 Task: Create new contact,   with mail id: 'EmmaWilliams@amny.com', first name: 'Emma', Last name: 'Williams', Job Title: Chief Operating Officer, Phone number (312) 555-7890. Change life cycle stage to  'Lead' and lead status to 'New'. Add new company to the associated contact: www.cigna.com and type: Vendor. Logged in from softage.4@softage.net
Action: Mouse moved to (81, 68)
Screenshot: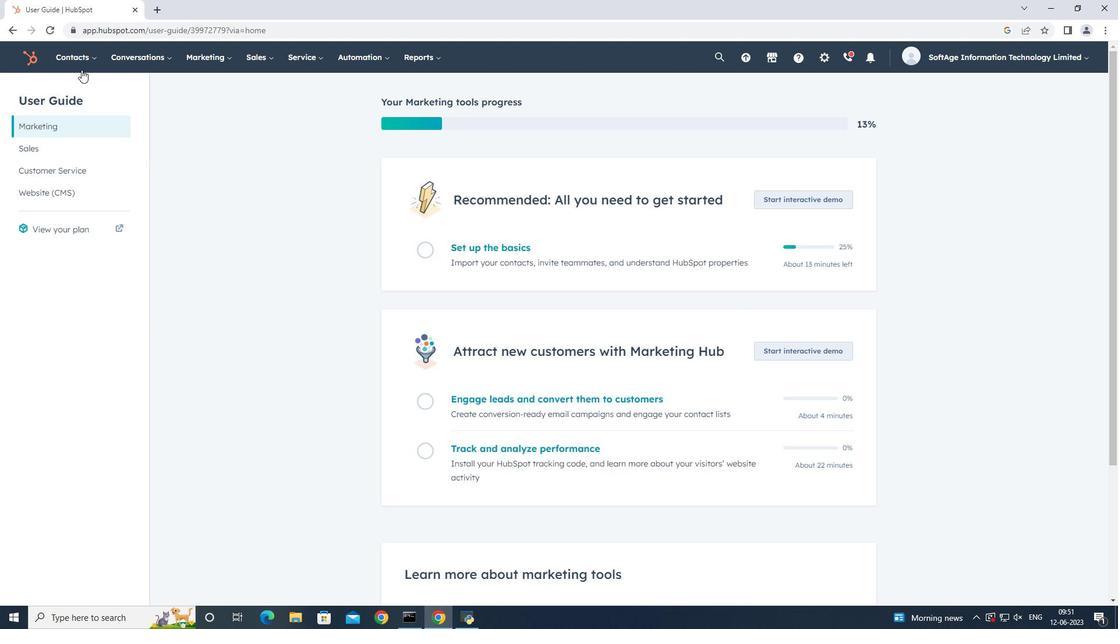 
Action: Mouse pressed left at (81, 68)
Screenshot: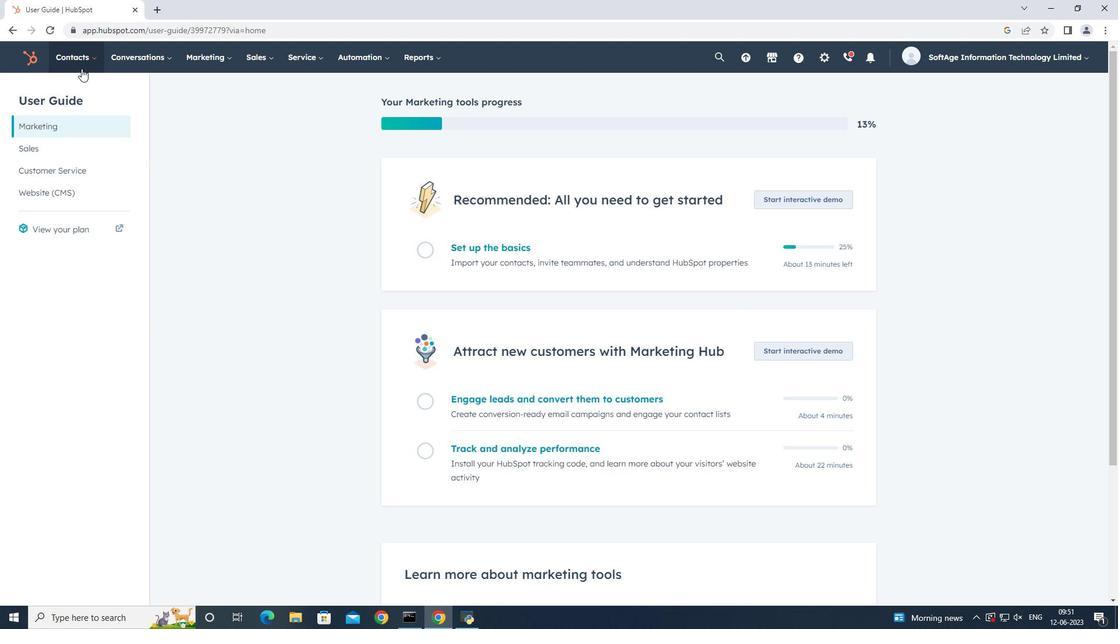 
Action: Mouse moved to (82, 91)
Screenshot: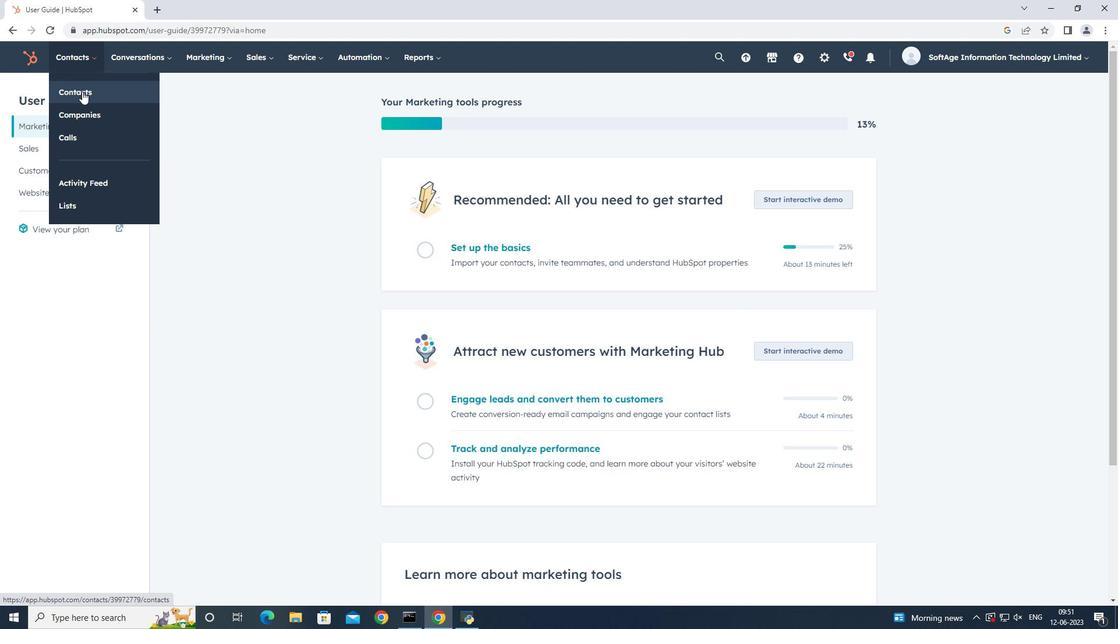 
Action: Mouse pressed left at (82, 91)
Screenshot: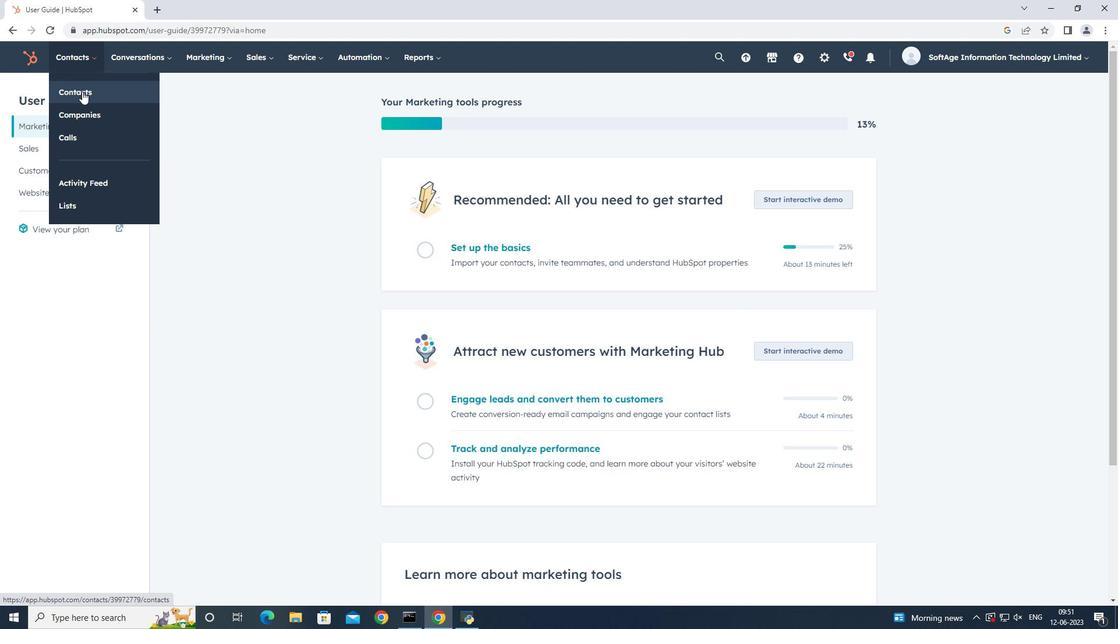 
Action: Mouse moved to (1057, 97)
Screenshot: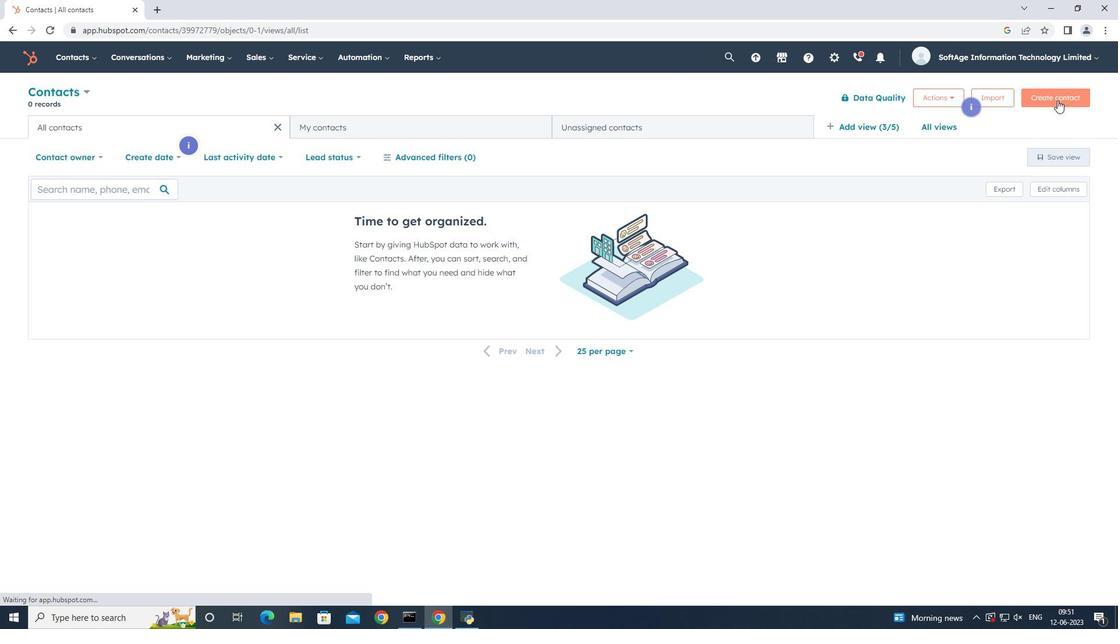 
Action: Mouse pressed left at (1057, 97)
Screenshot: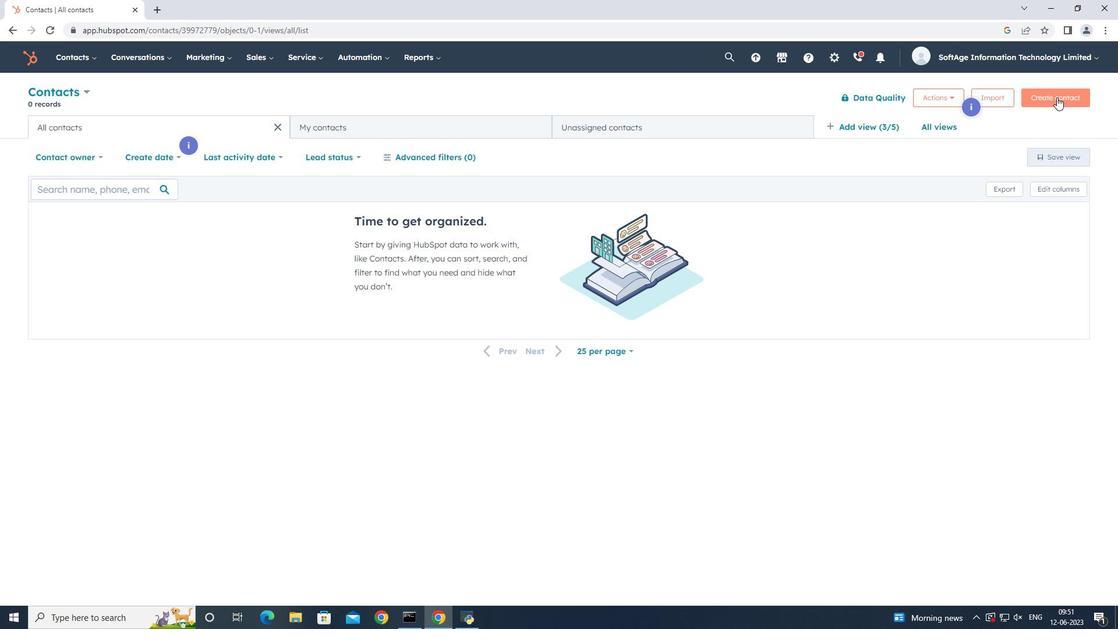 
Action: Mouse moved to (881, 150)
Screenshot: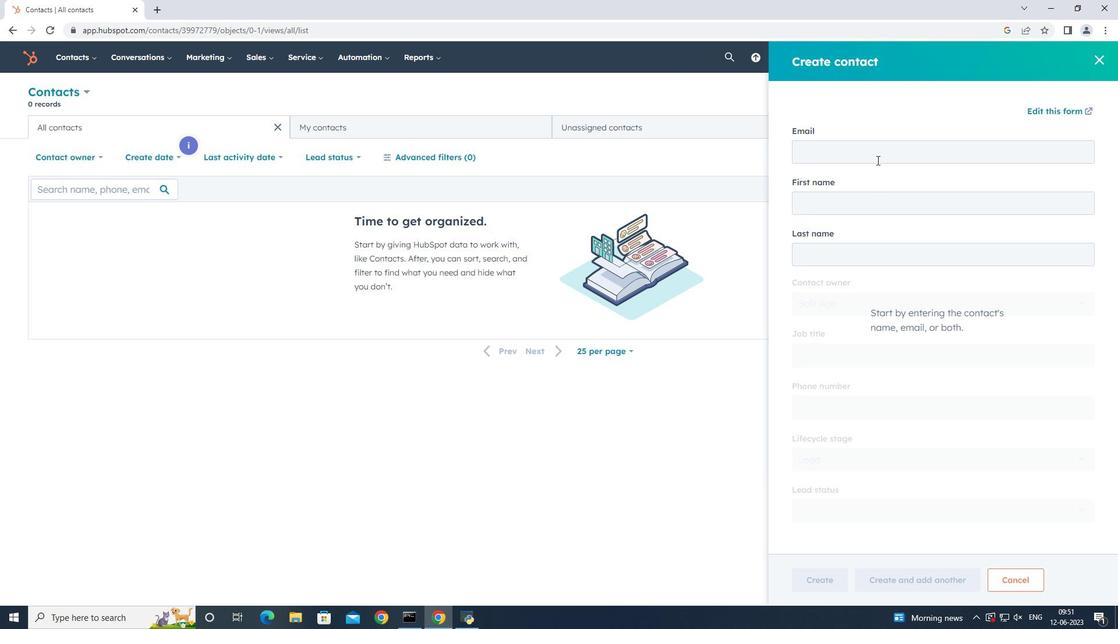 
Action: Mouse pressed left at (881, 150)
Screenshot: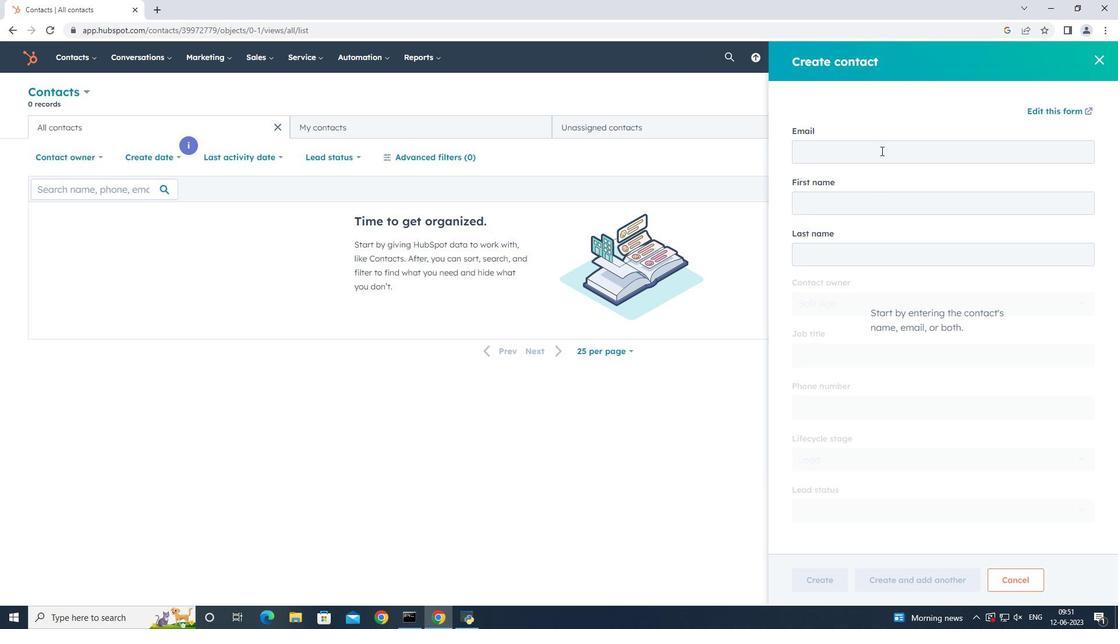 
Action: Mouse moved to (883, 114)
Screenshot: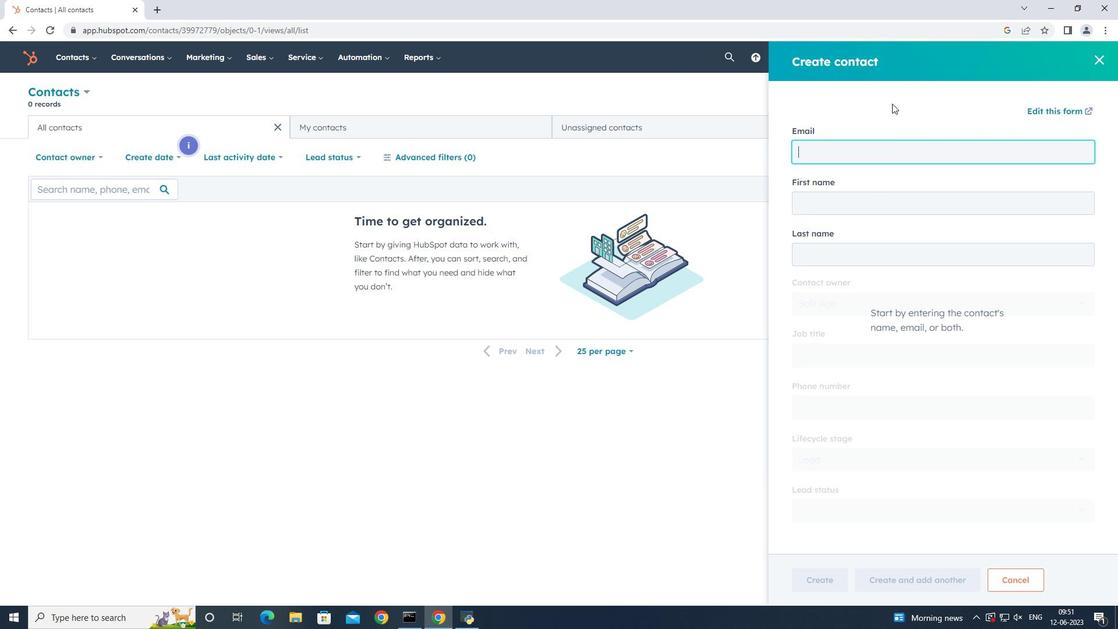 
Action: Key pressed <Key.shift><Key.shift><Key.shift><Key.shift><Key.shift><Key.shift><Key.shift><Key.shift><Key.shift><Key.shift>Emma<Key.shift><Key.shift><Key.shift><Key.shift><Key.shift><Key.shift><Key.shift><Key.shift>Williams<Key.shift_r><Key.shift_r><Key.shift_r><Key.shift_r><Key.shift_r><Key.shift_r><Key.shift_r><Key.shift_r><Key.shift_r>@amny.com<Key.tab><Key.shift><Key.shift><Key.shift><Key.shift><Key.shift><Key.shift><Key.shift><Key.shift><Key.shift>Emma<Key.tab><Key.shift><Key.shift><Key.shift><Key.shift><Key.shift><Key.shift><Key.shift><Key.shift><Key.shift><Key.shift><Key.shift><Key.shift>William
Screenshot: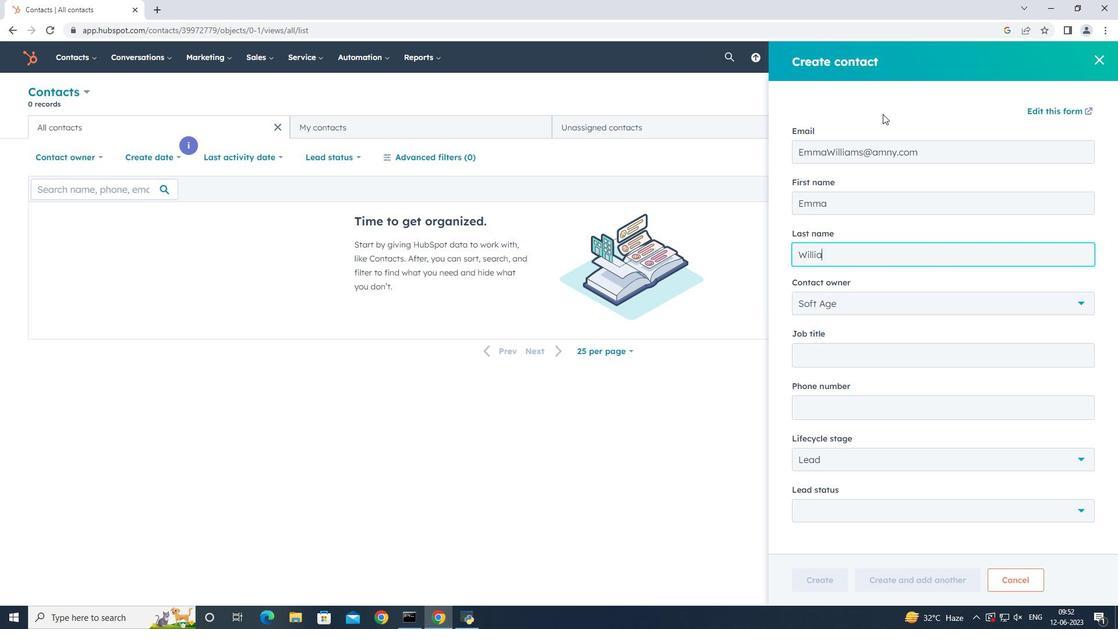 
Action: Mouse moved to (885, 289)
Screenshot: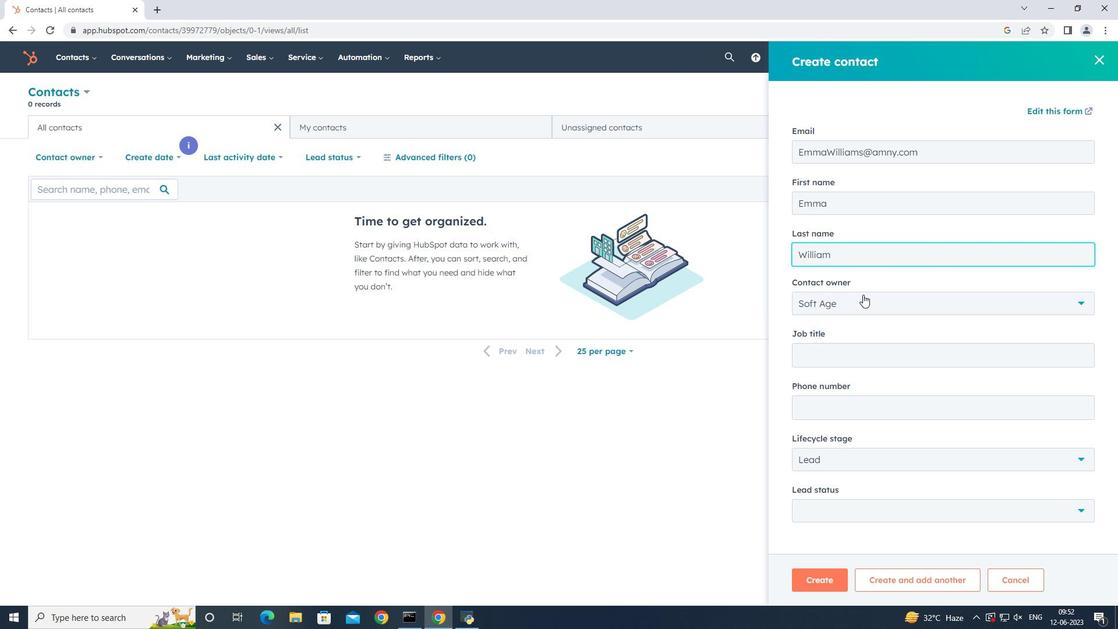 
Action: Key pressed s
Screenshot: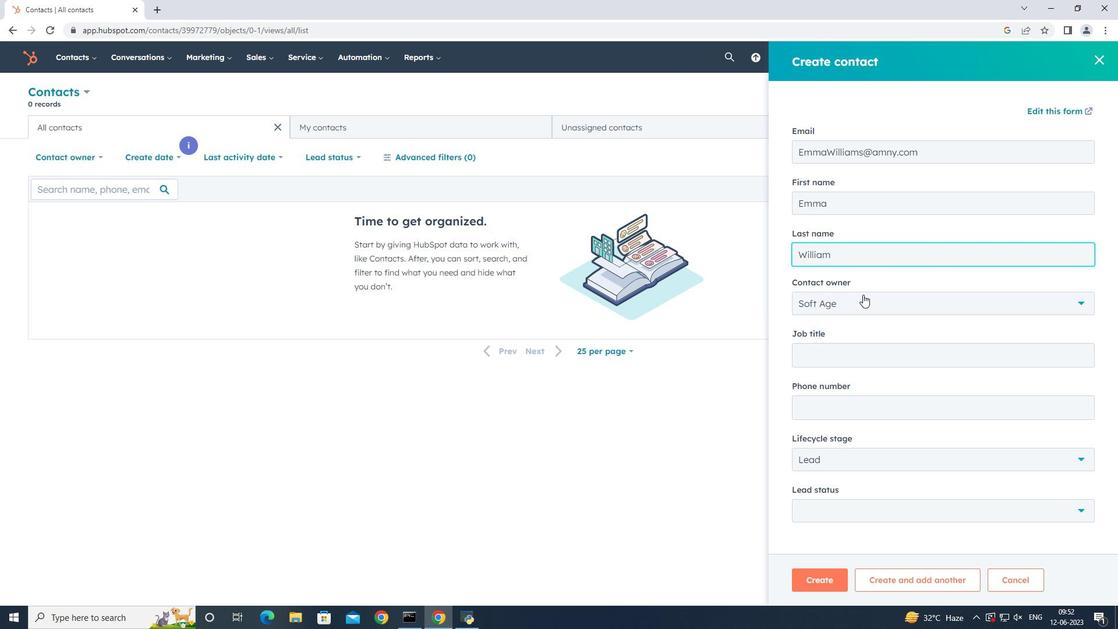 
Action: Mouse moved to (881, 352)
Screenshot: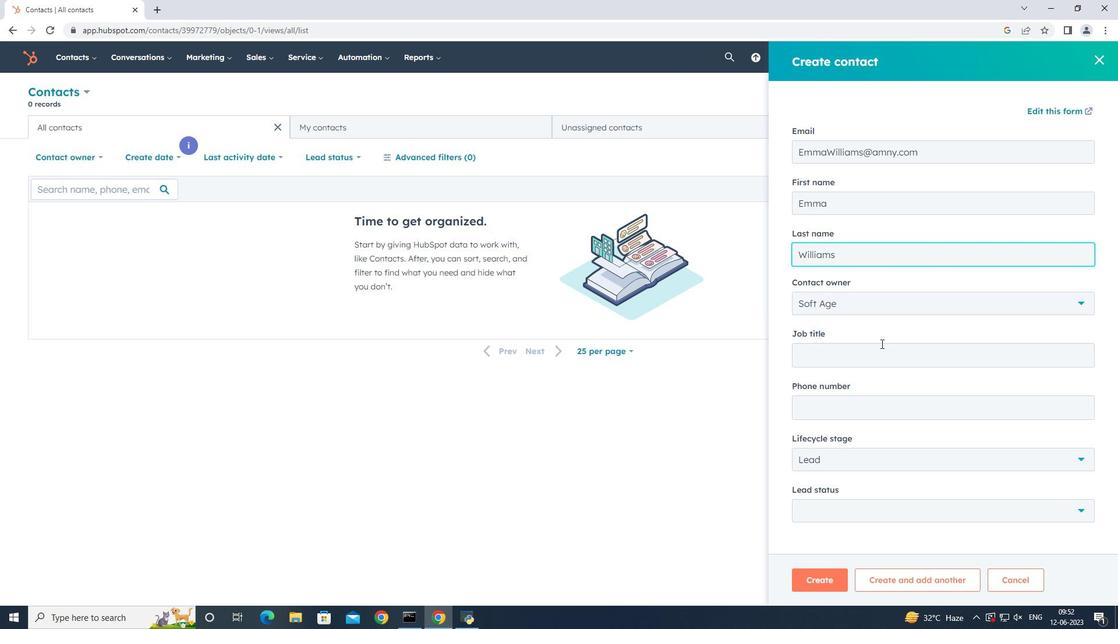 
Action: Mouse pressed left at (881, 352)
Screenshot: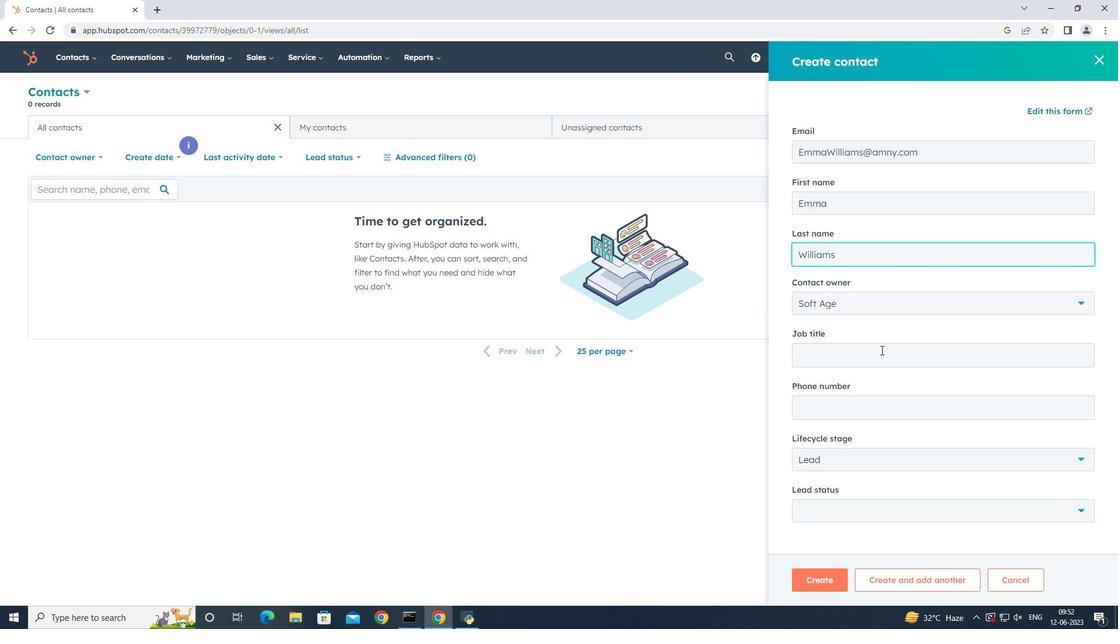 
Action: Mouse moved to (955, 330)
Screenshot: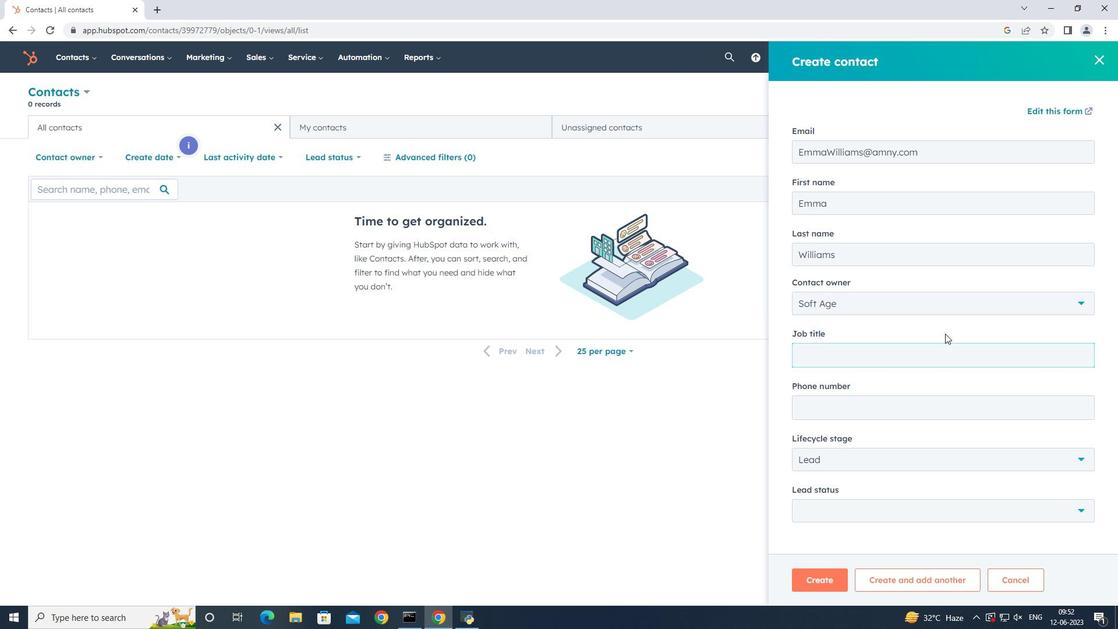 
Action: Key pressed <Key.shift><Key.shift><Key.shift>Che<Key.backspace>ief<Key.space><Key.shift><Key.shift><Key.shift><Key.shift><Key.shift><Key.shift>Operating<Key.space><Key.shift>Officer<Key.tab>
Screenshot: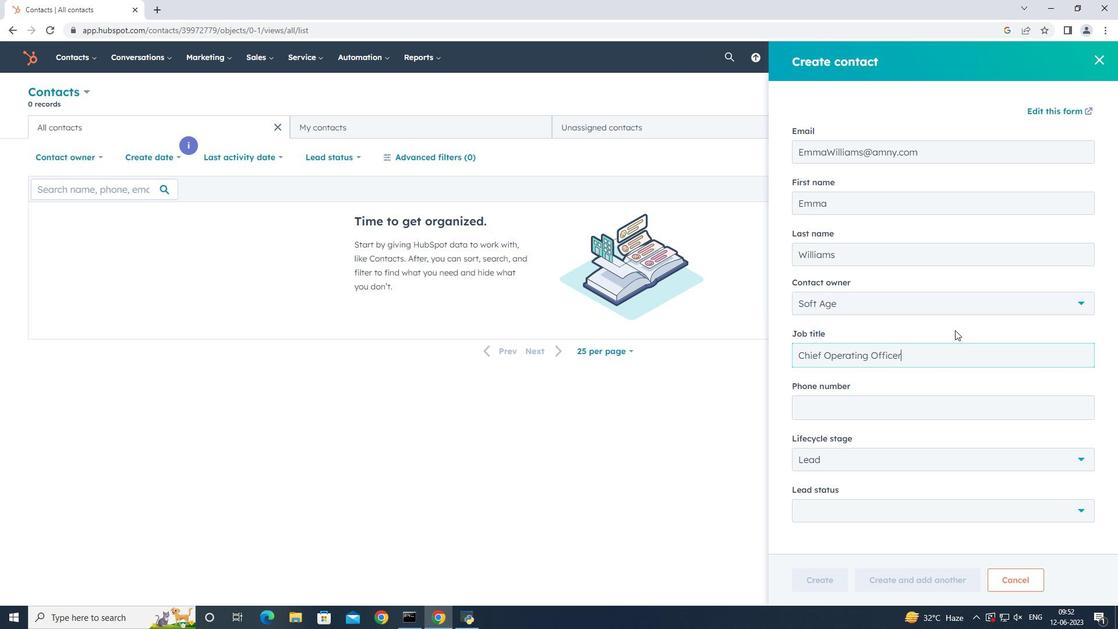 
Action: Mouse moved to (991, 392)
Screenshot: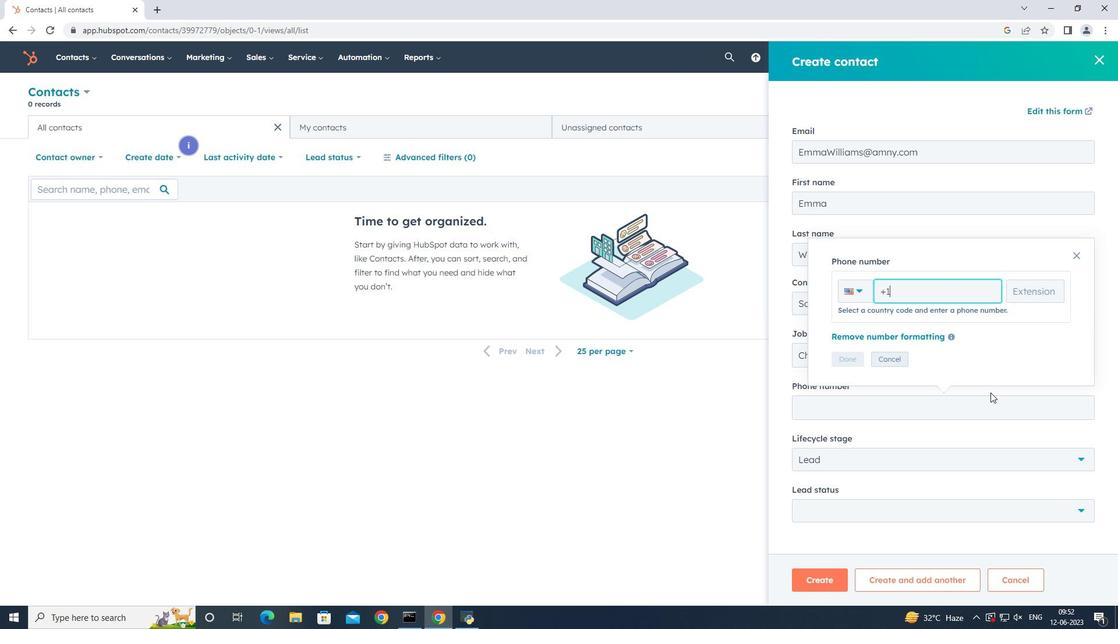 
Action: Key pressed 3125557890
Screenshot: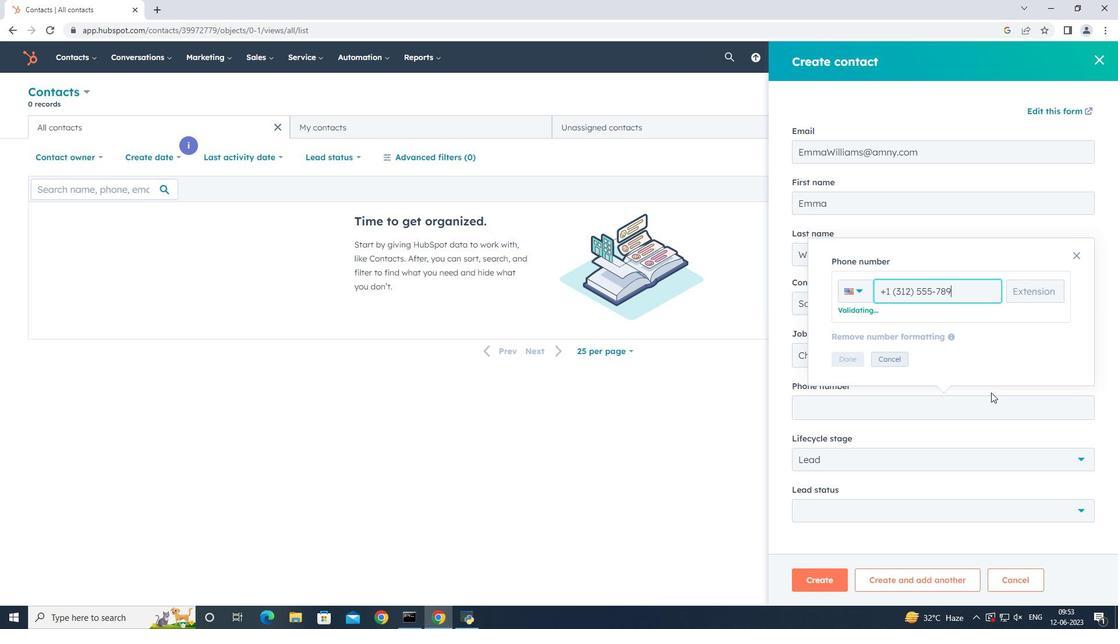 
Action: Mouse moved to (852, 356)
Screenshot: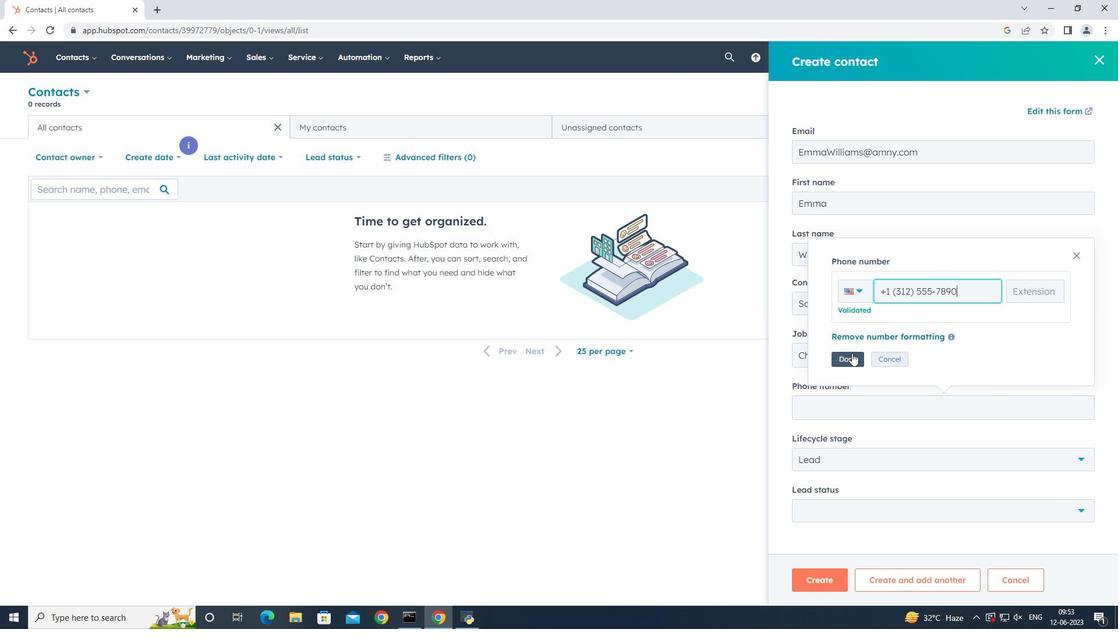
Action: Mouse pressed left at (852, 356)
Screenshot: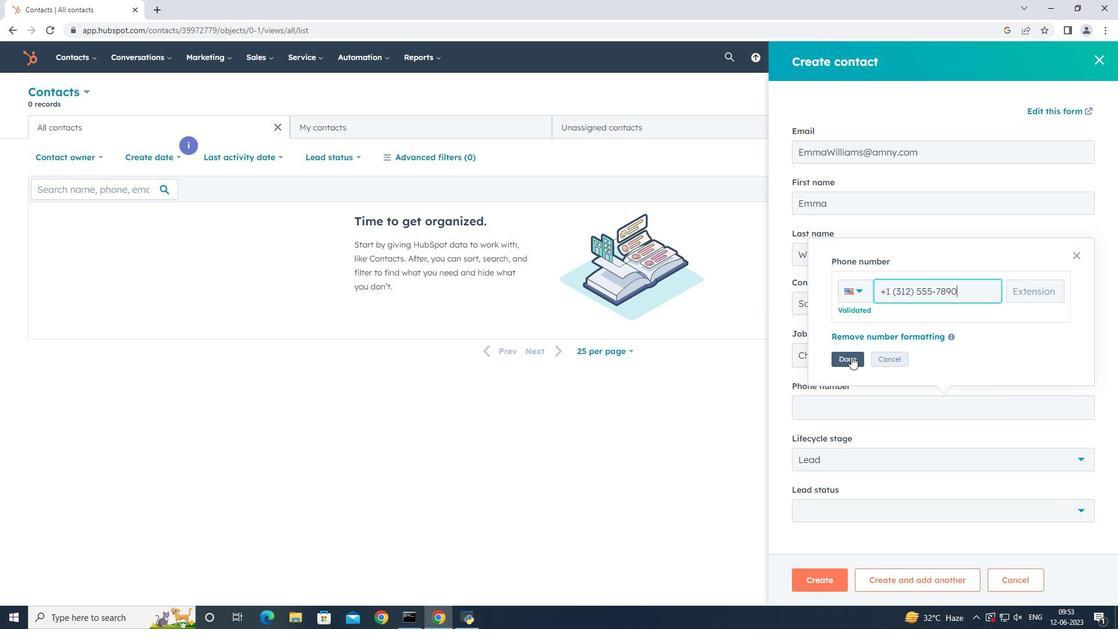 
Action: Mouse moved to (989, 445)
Screenshot: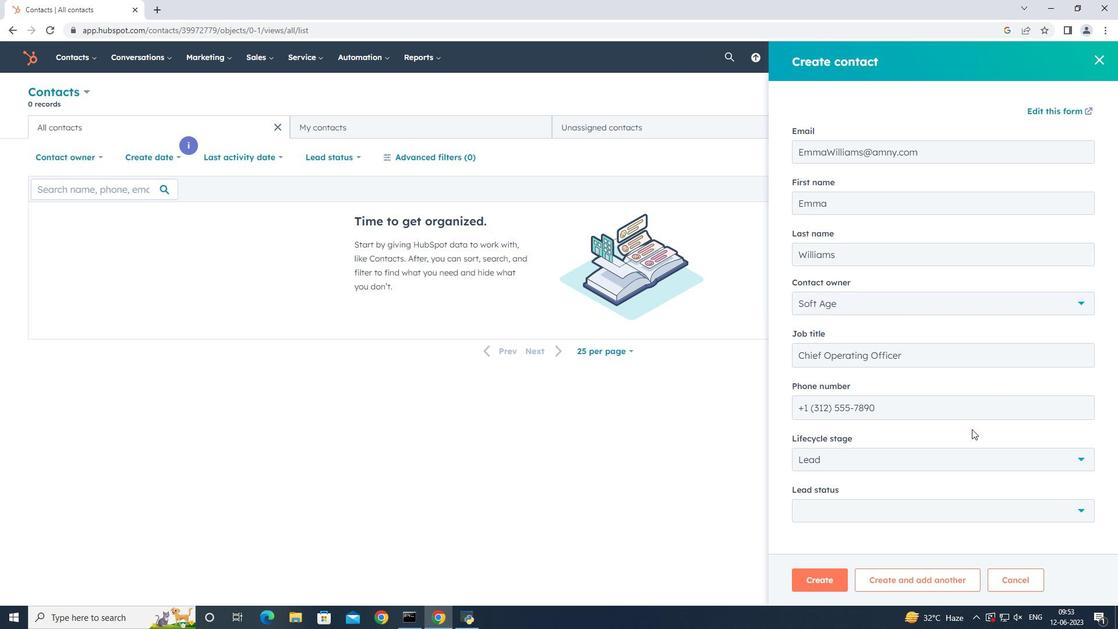 
Action: Mouse scrolled (989, 444) with delta (0, 0)
Screenshot: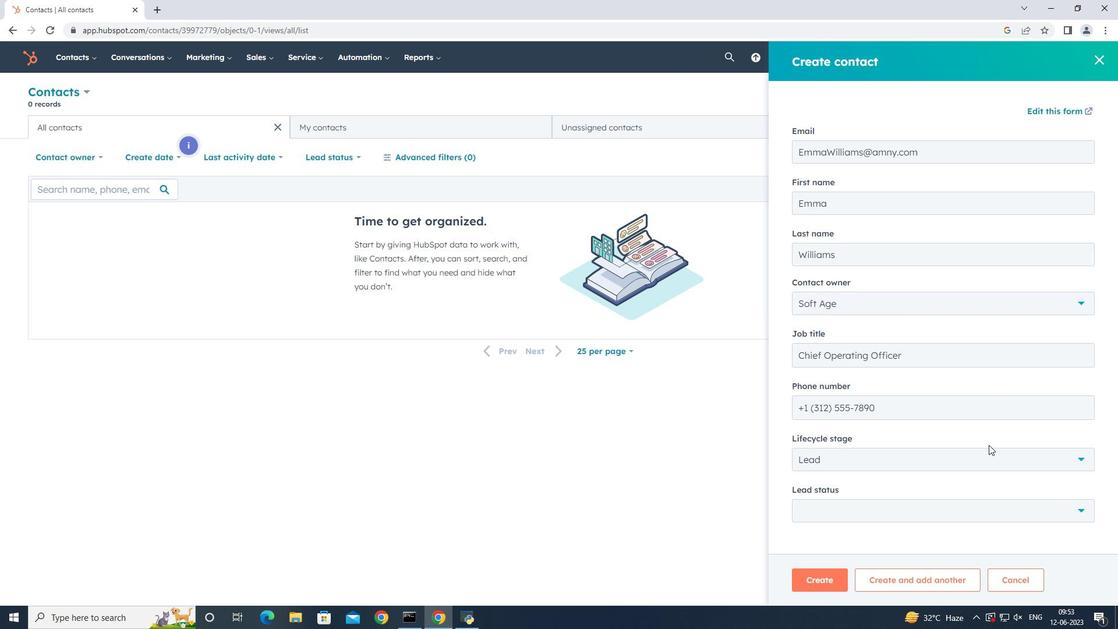 
Action: Mouse scrolled (989, 444) with delta (0, 0)
Screenshot: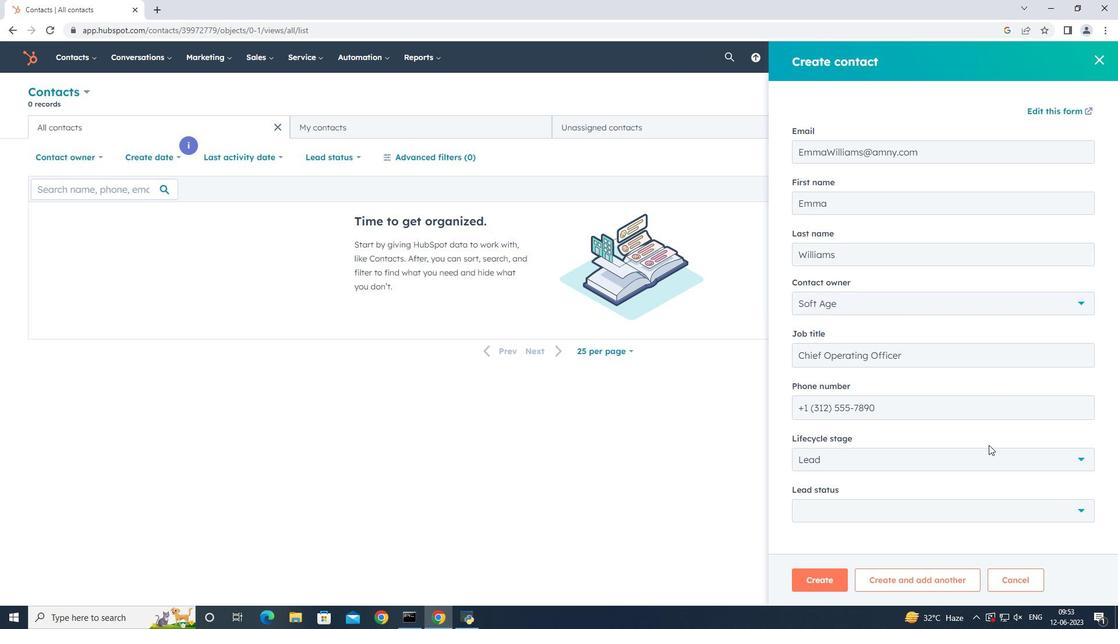
Action: Mouse moved to (962, 456)
Screenshot: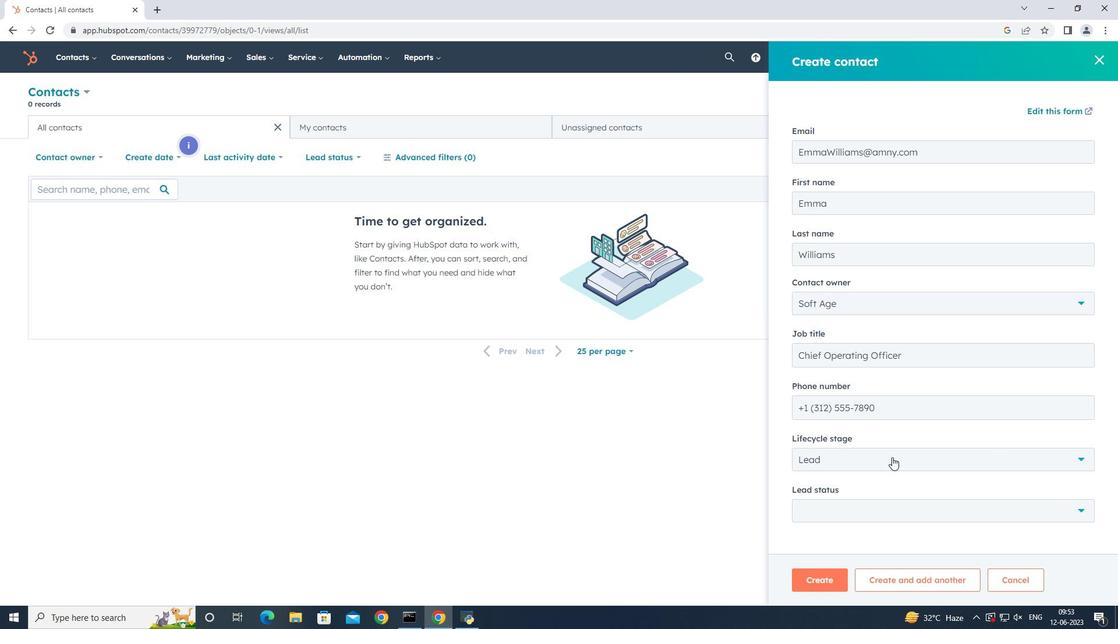 
Action: Mouse pressed left at (962, 456)
Screenshot: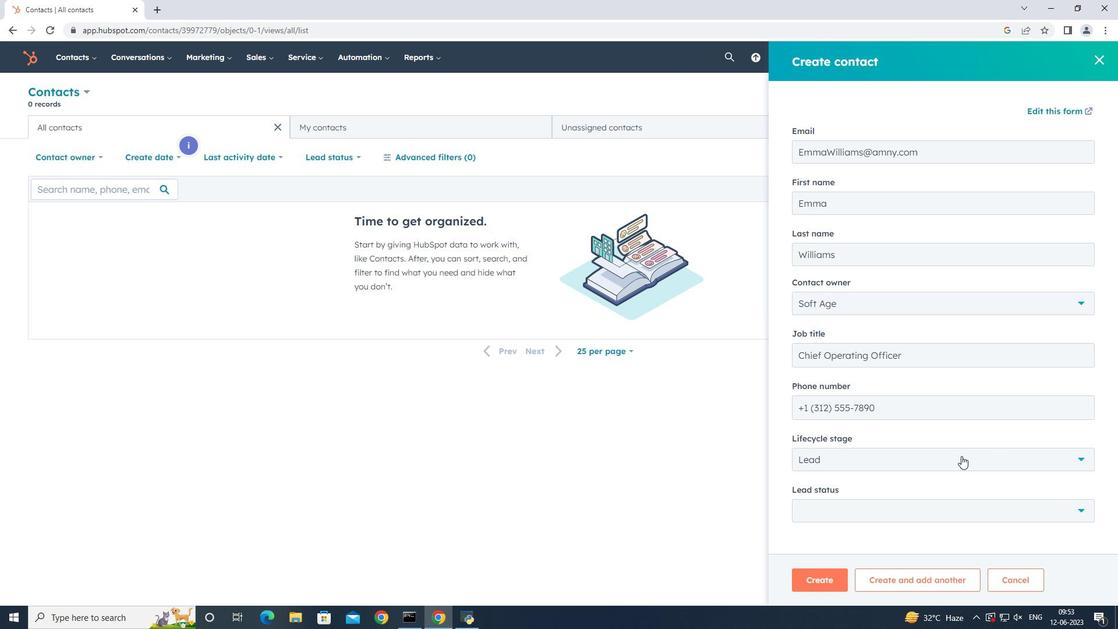 
Action: Mouse moved to (911, 463)
Screenshot: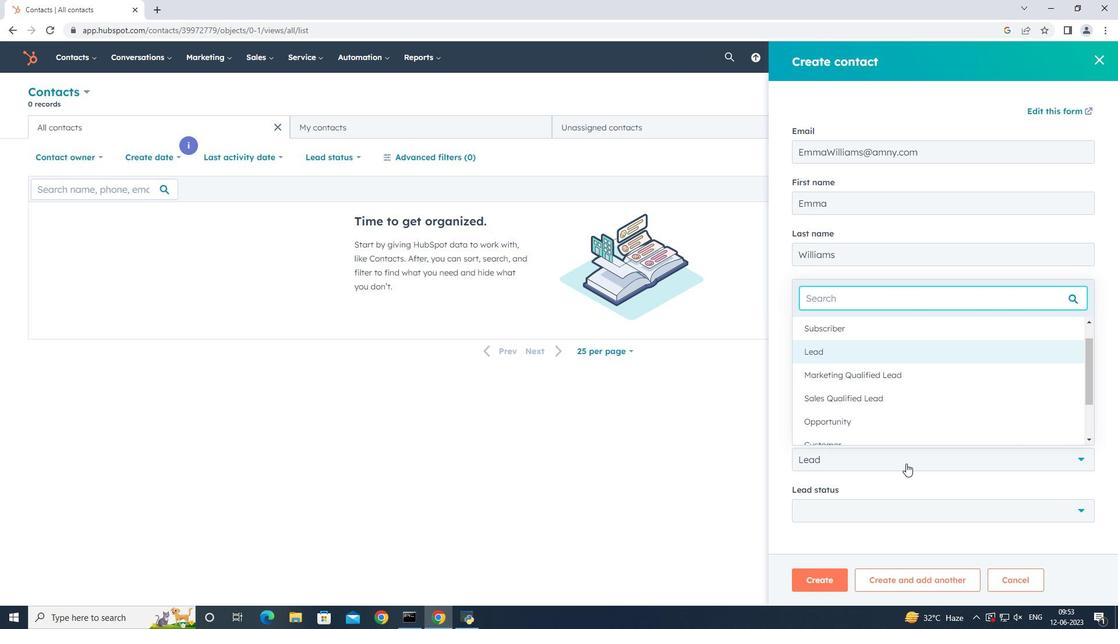 
Action: Mouse pressed left at (911, 463)
Screenshot: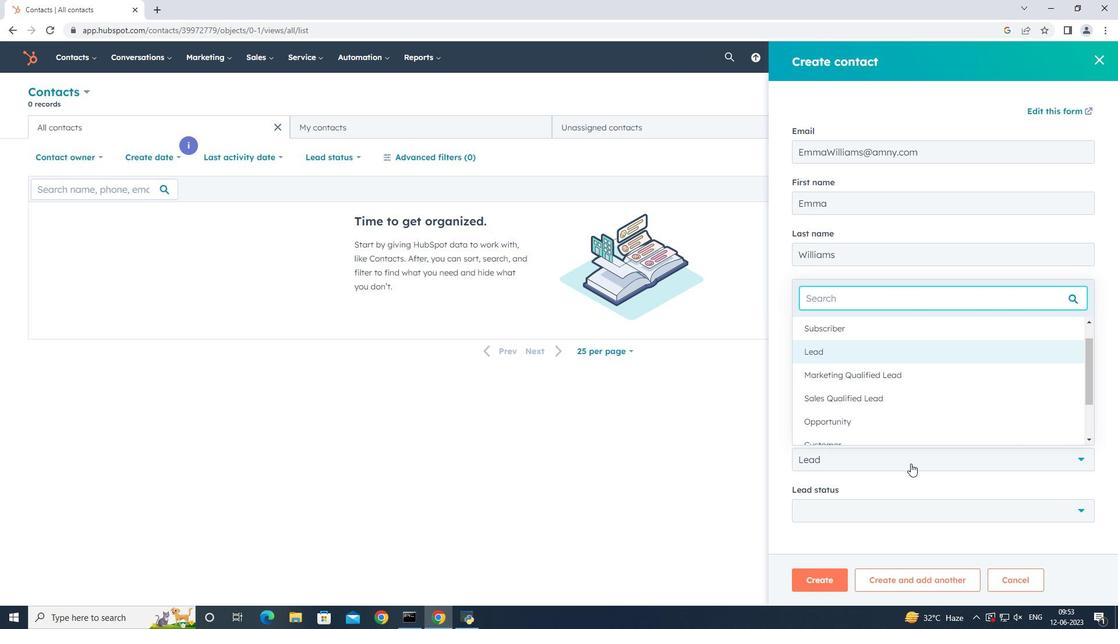 
Action: Mouse moved to (955, 467)
Screenshot: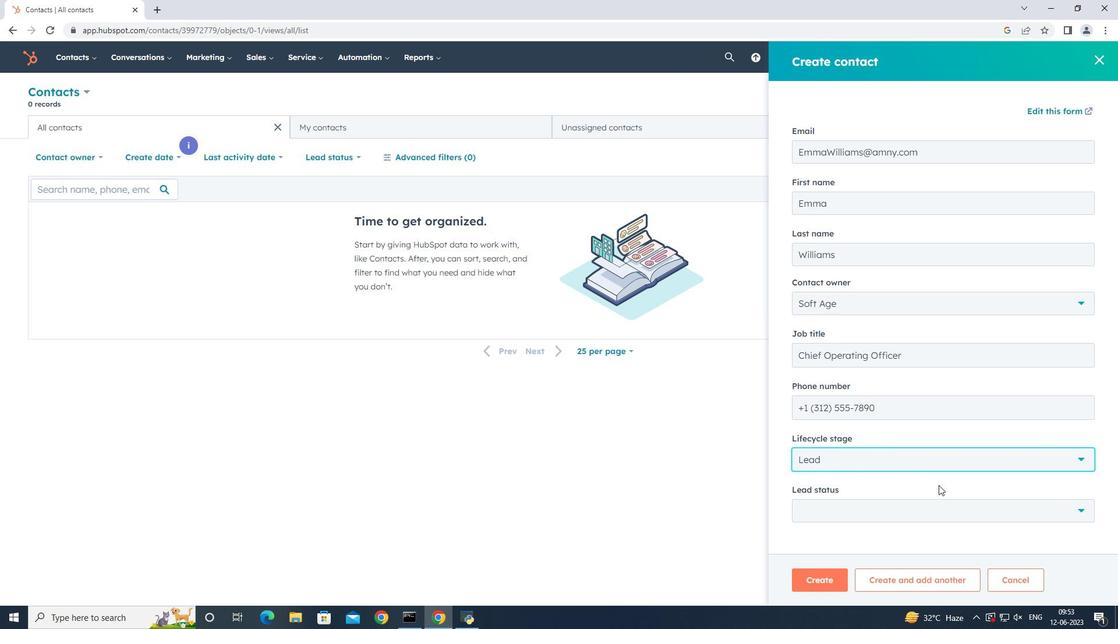 
Action: Mouse pressed left at (955, 467)
Screenshot: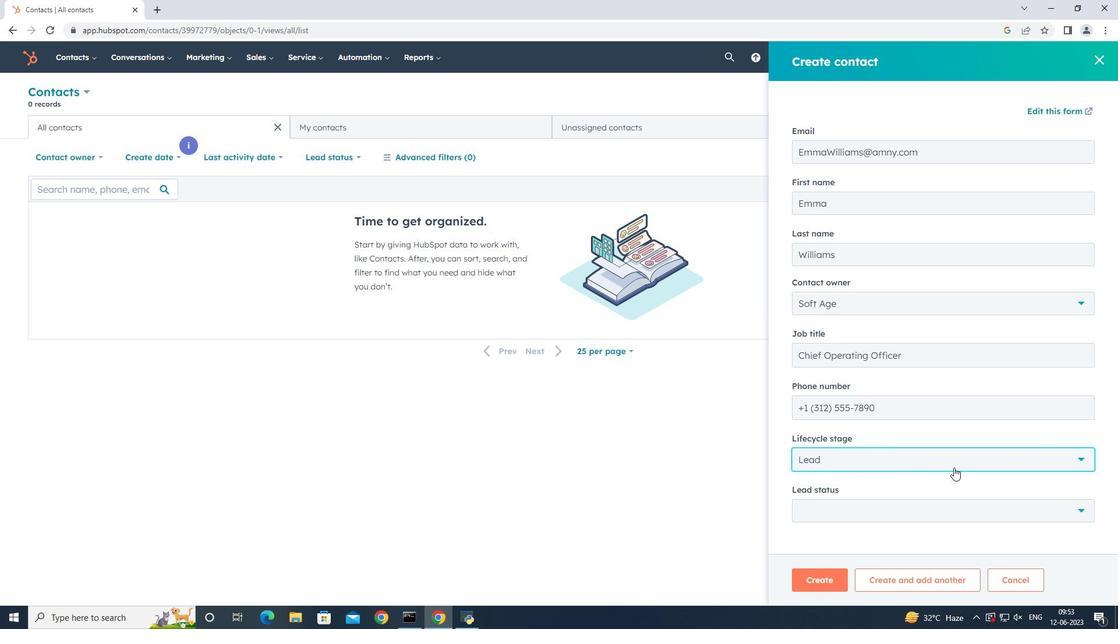 
Action: Mouse moved to (896, 349)
Screenshot: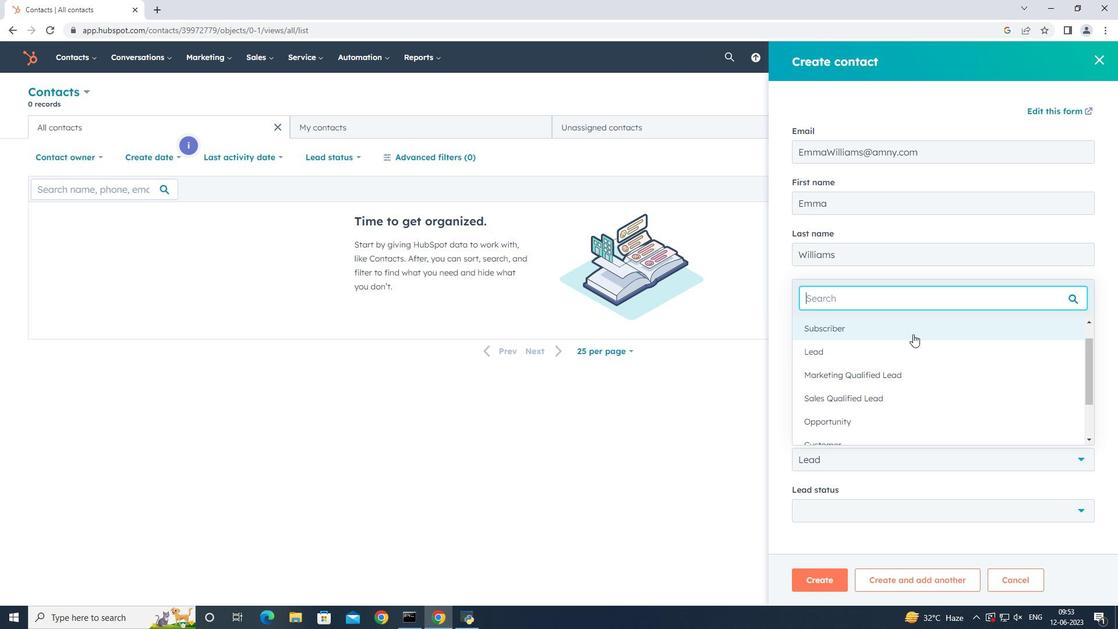 
Action: Mouse pressed left at (896, 349)
Screenshot: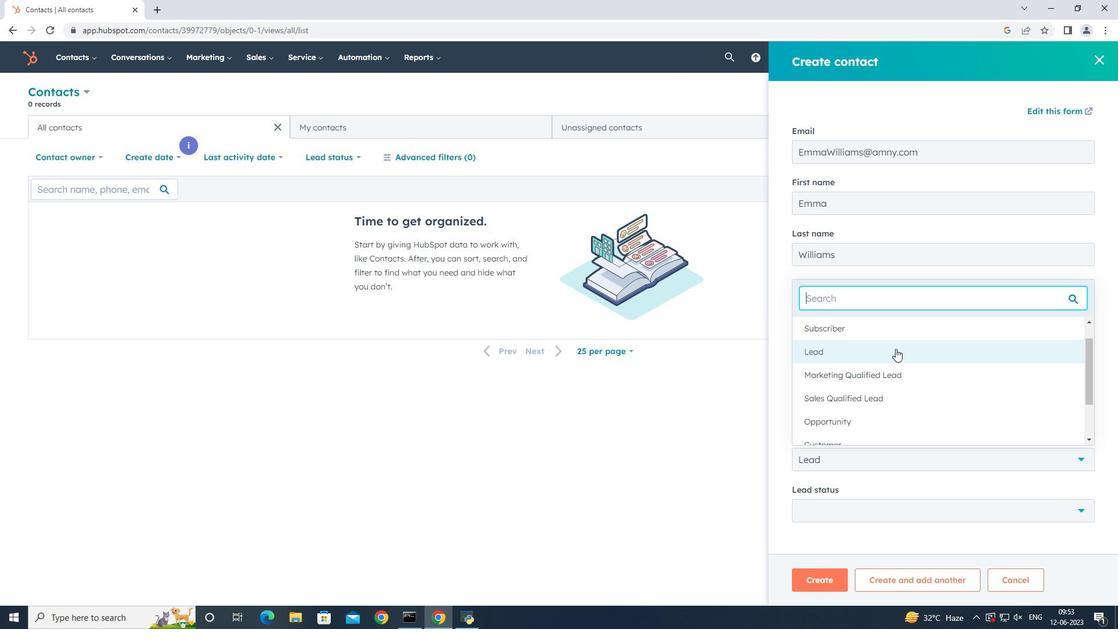 
Action: Mouse moved to (912, 509)
Screenshot: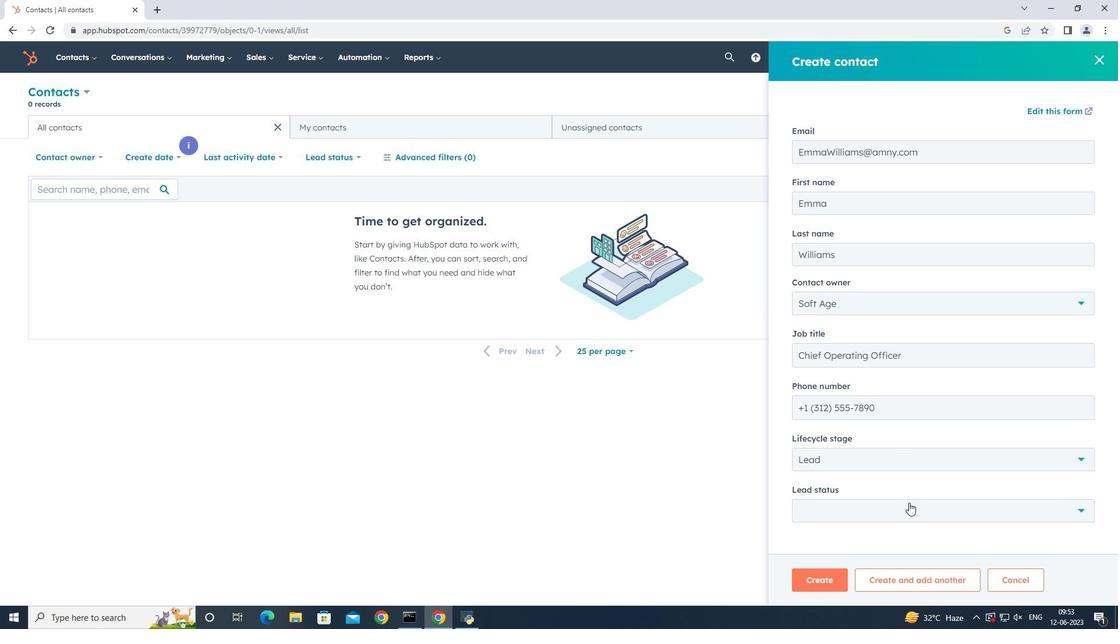 
Action: Mouse pressed left at (912, 509)
Screenshot: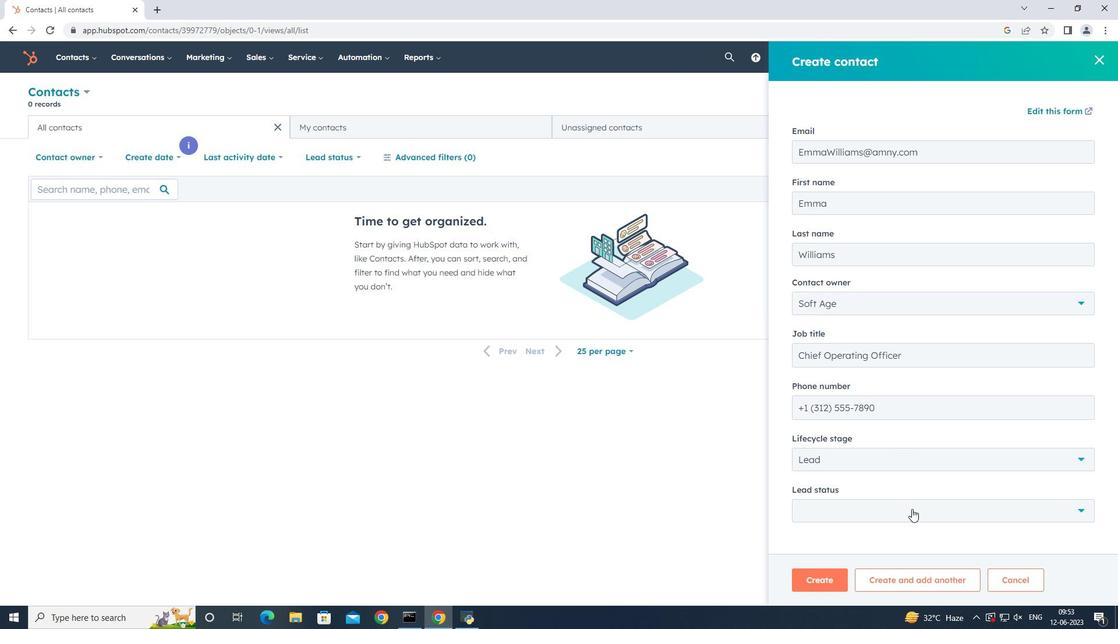 
Action: Mouse moved to (929, 400)
Screenshot: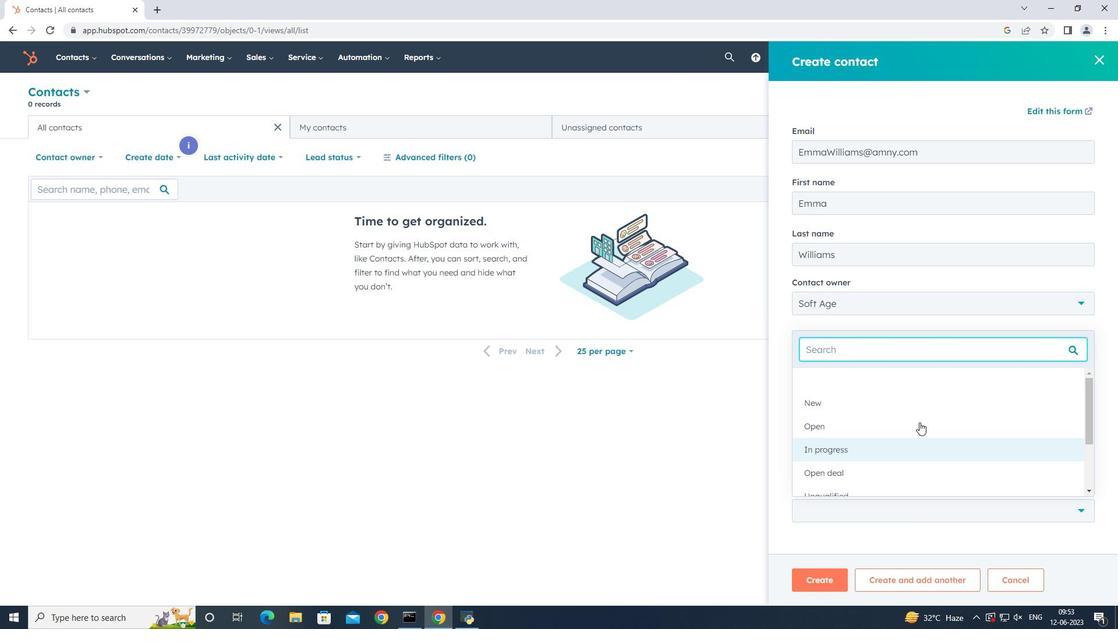 
Action: Mouse pressed left at (929, 400)
Screenshot: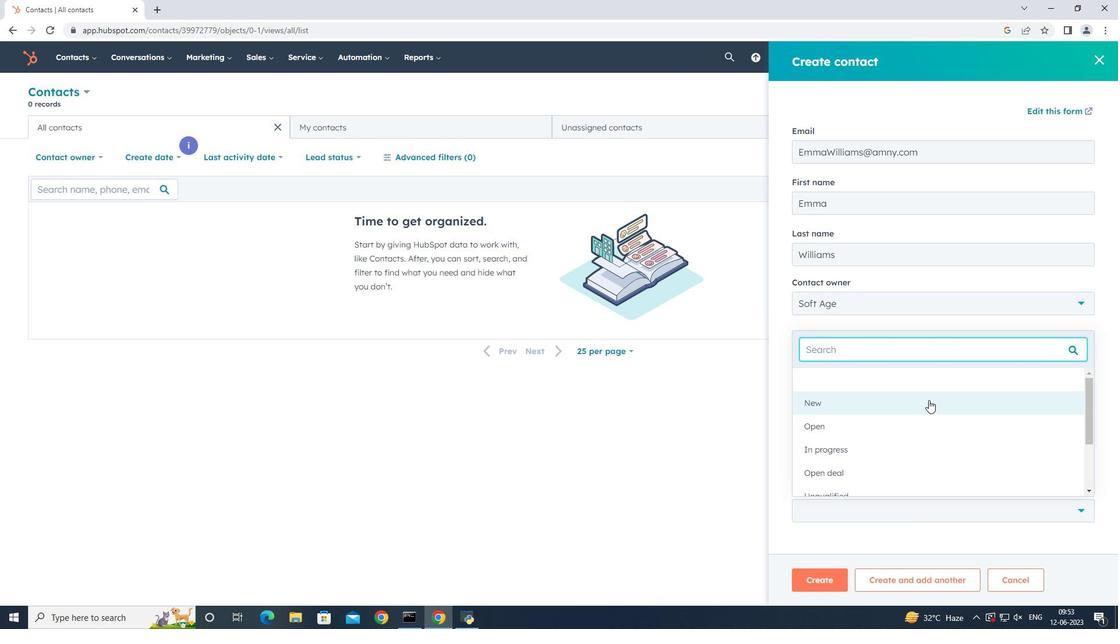 
Action: Mouse moved to (966, 509)
Screenshot: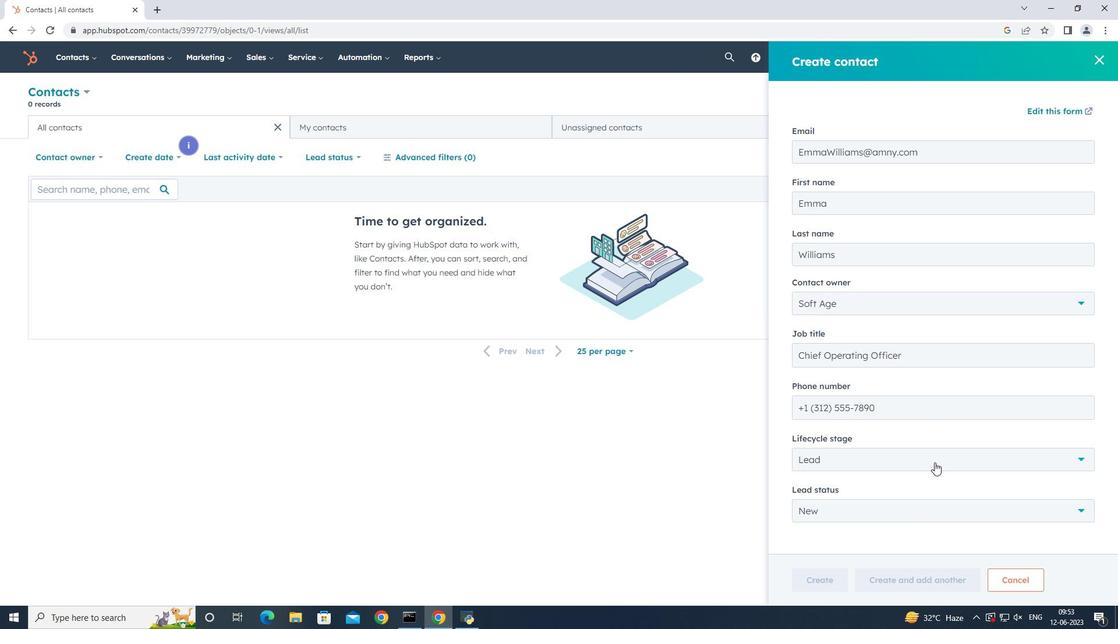
Action: Mouse scrolled (966, 509) with delta (0, 0)
Screenshot: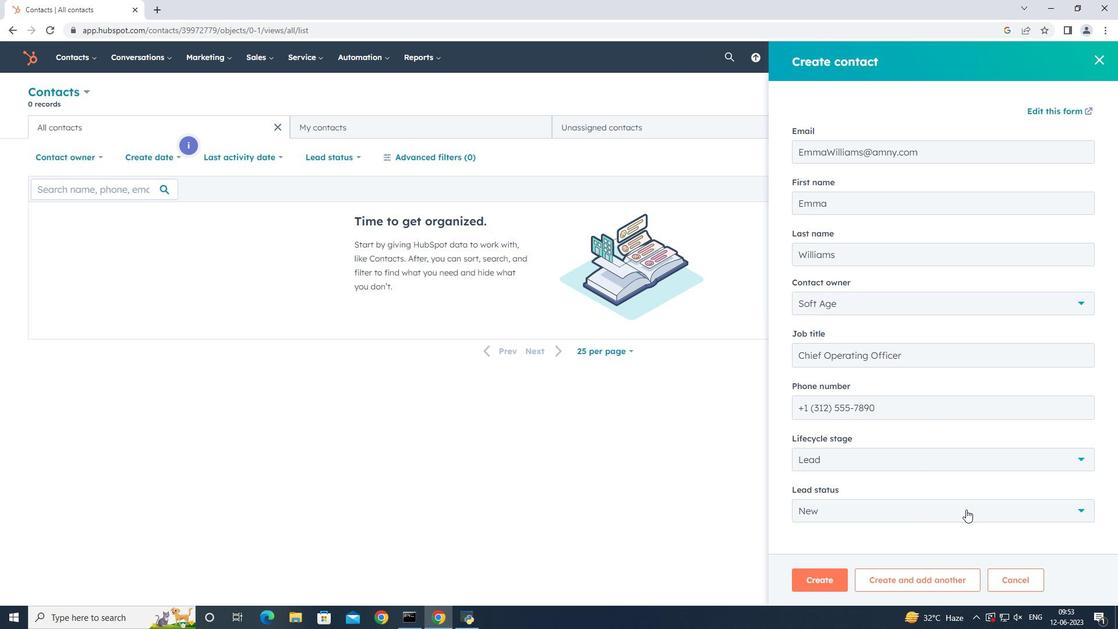 
Action: Mouse scrolled (966, 509) with delta (0, 0)
Screenshot: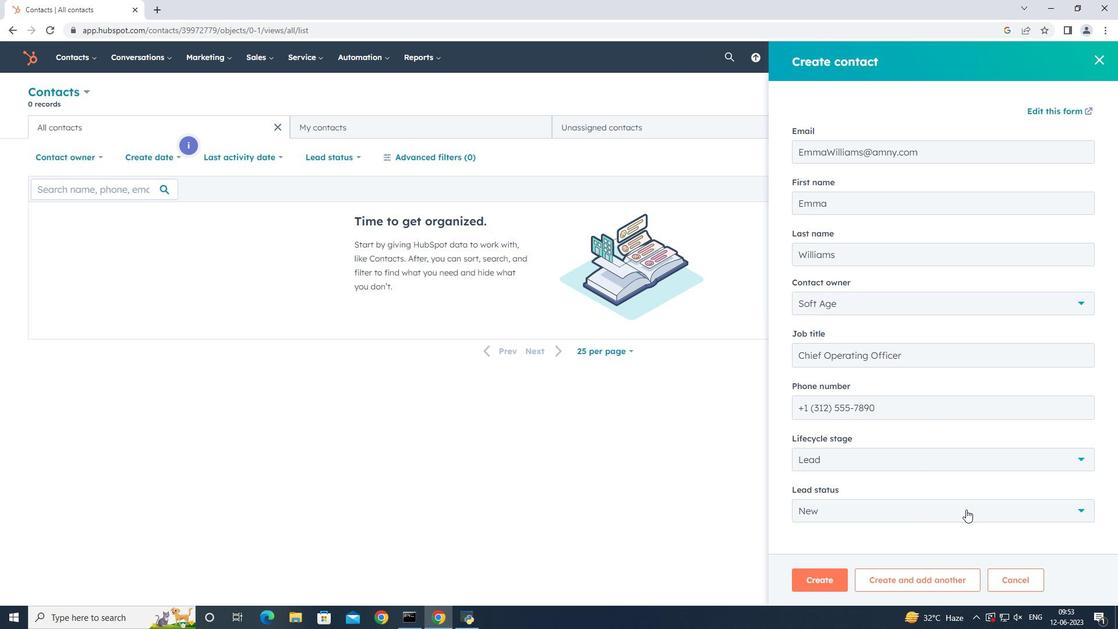 
Action: Mouse moved to (824, 581)
Screenshot: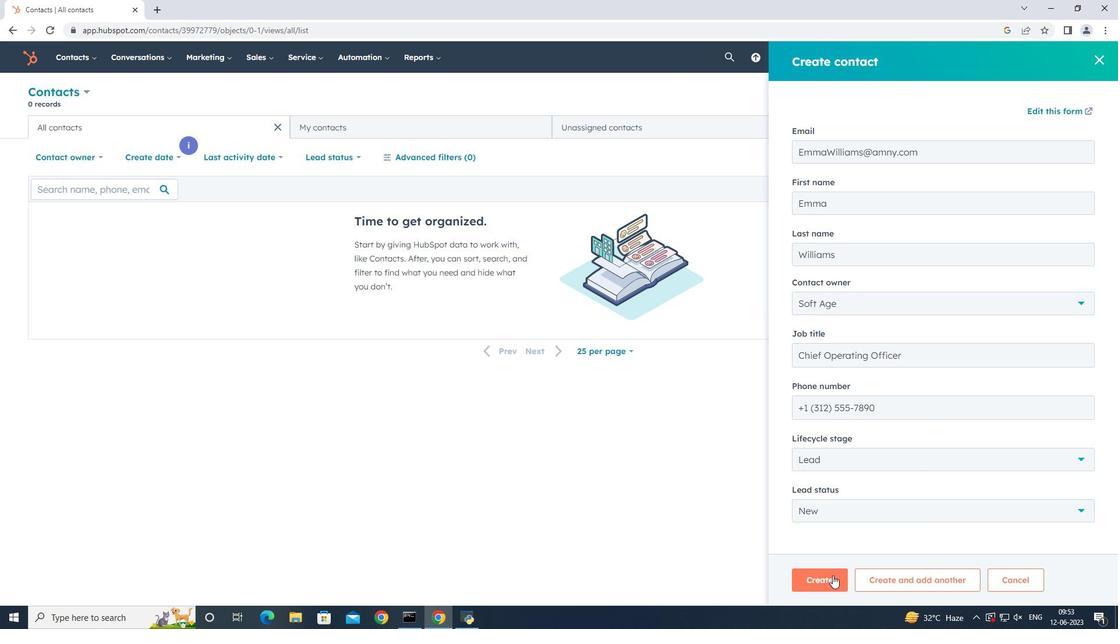 
Action: Mouse pressed left at (824, 581)
Screenshot: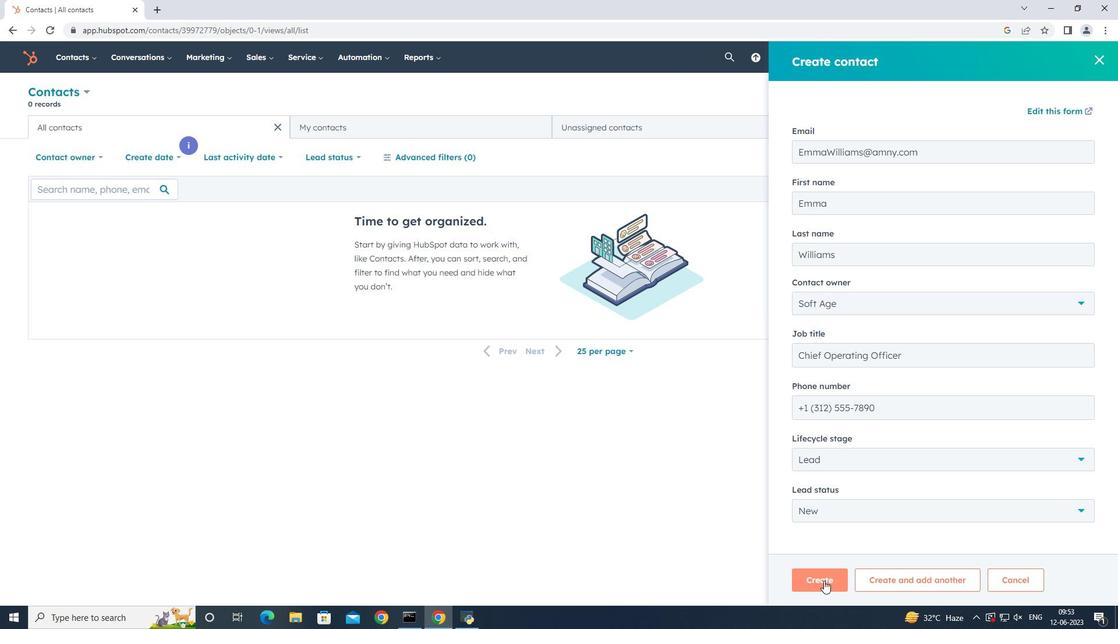 
Action: Mouse moved to (792, 379)
Screenshot: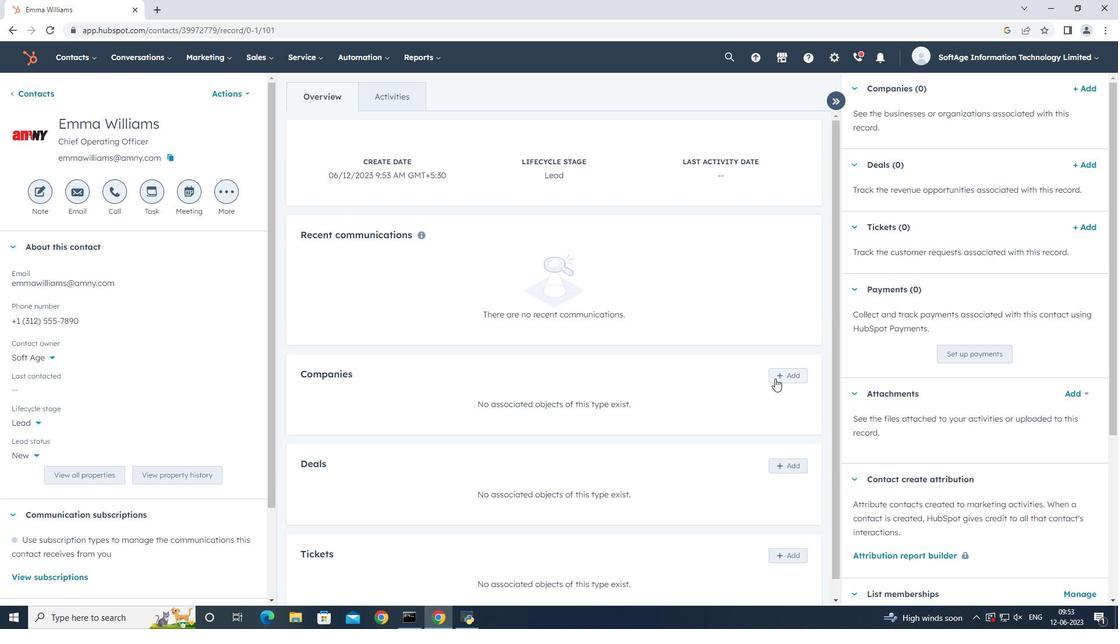 
Action: Mouse pressed left at (792, 379)
Screenshot: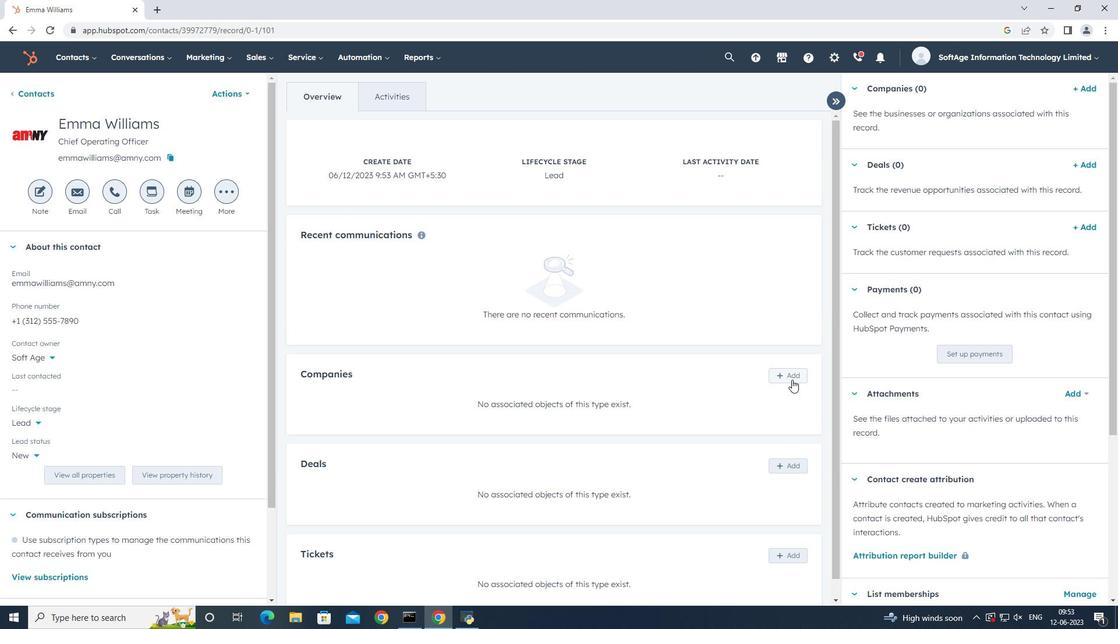 
Action: Mouse moved to (875, 146)
Screenshot: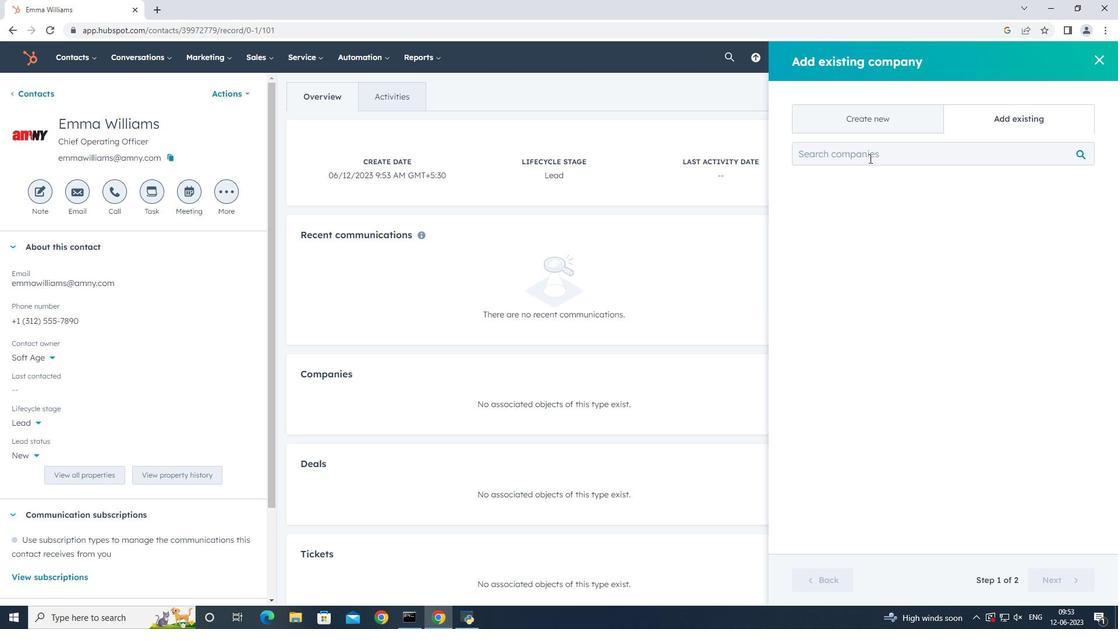 
Action: Mouse pressed left at (875, 146)
Screenshot: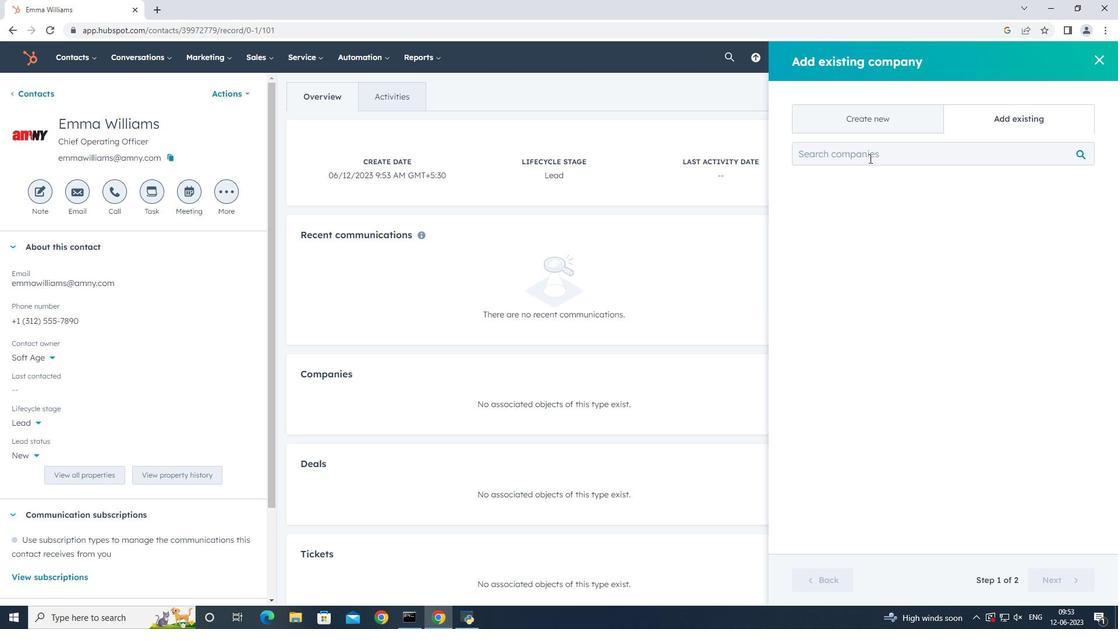 
Action: Mouse moved to (898, 379)
Screenshot: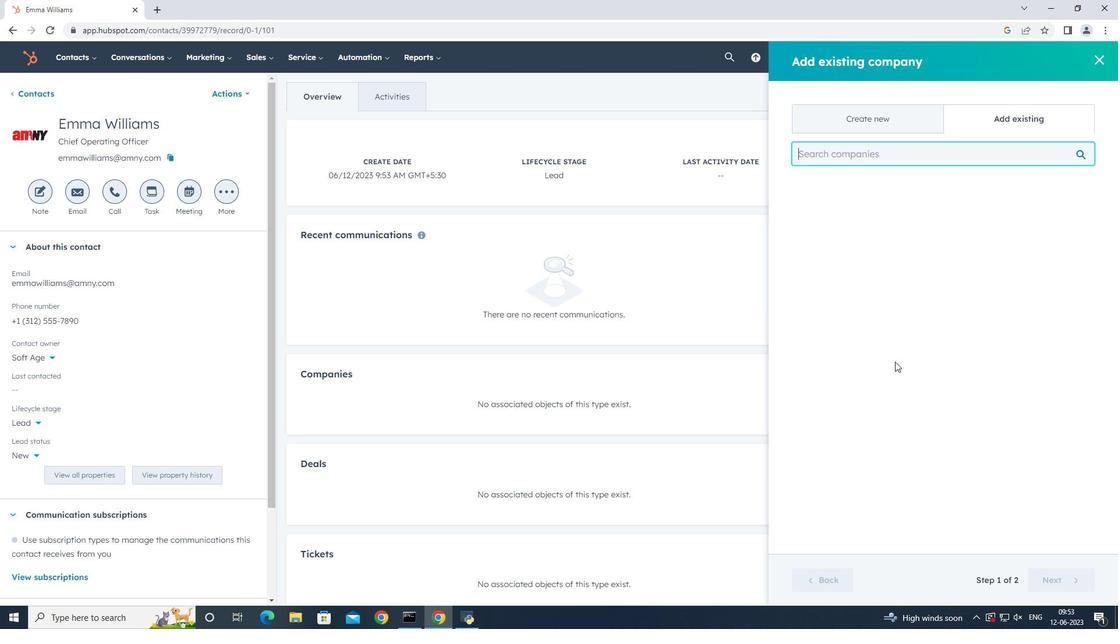 
Action: Key pressed www.cigna.com
Screenshot: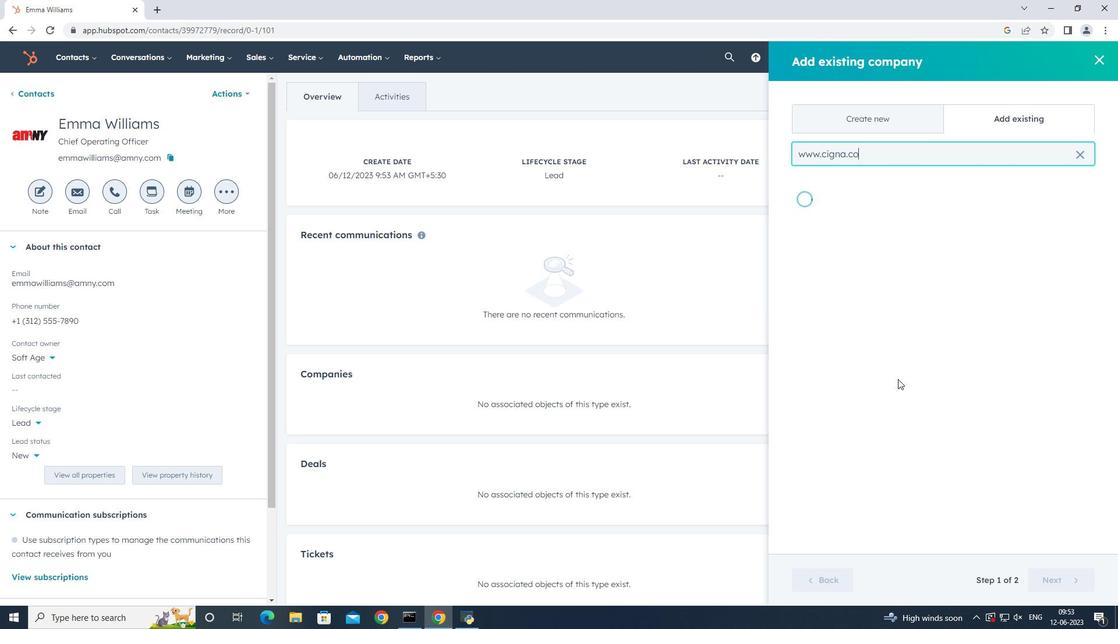 
Action: Mouse moved to (888, 119)
Screenshot: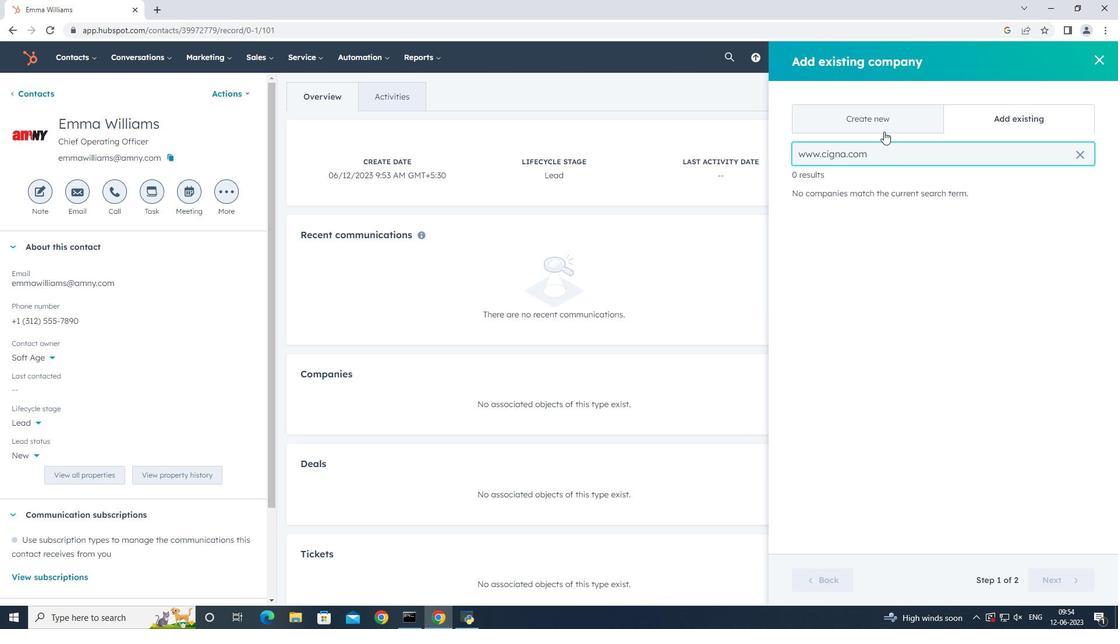 
Action: Mouse pressed left at (888, 119)
Screenshot: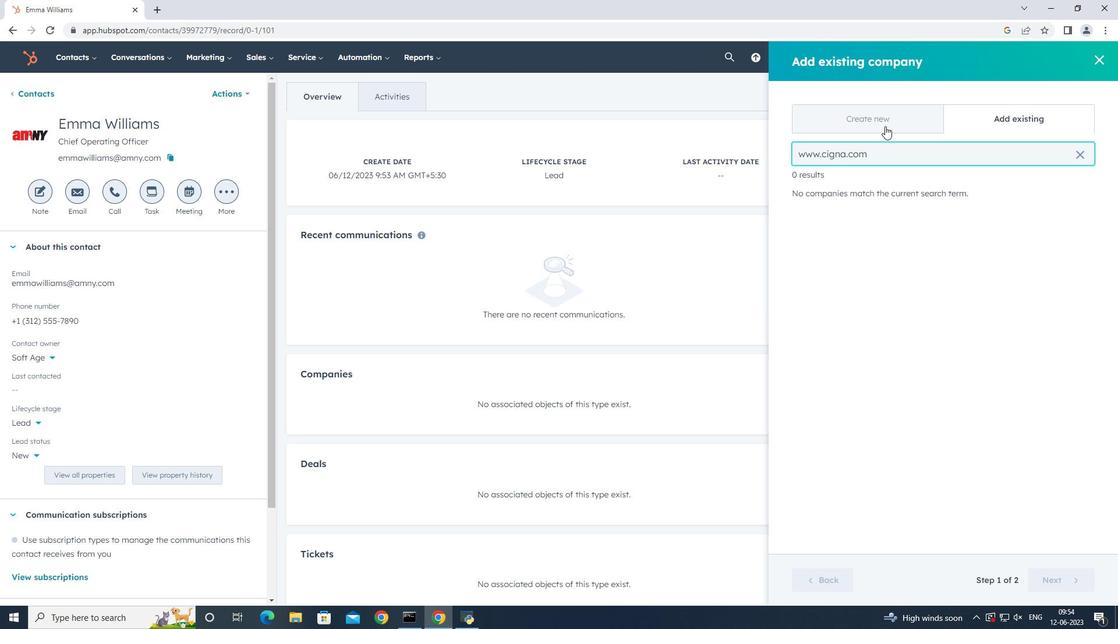 
Action: Mouse moved to (866, 196)
Screenshot: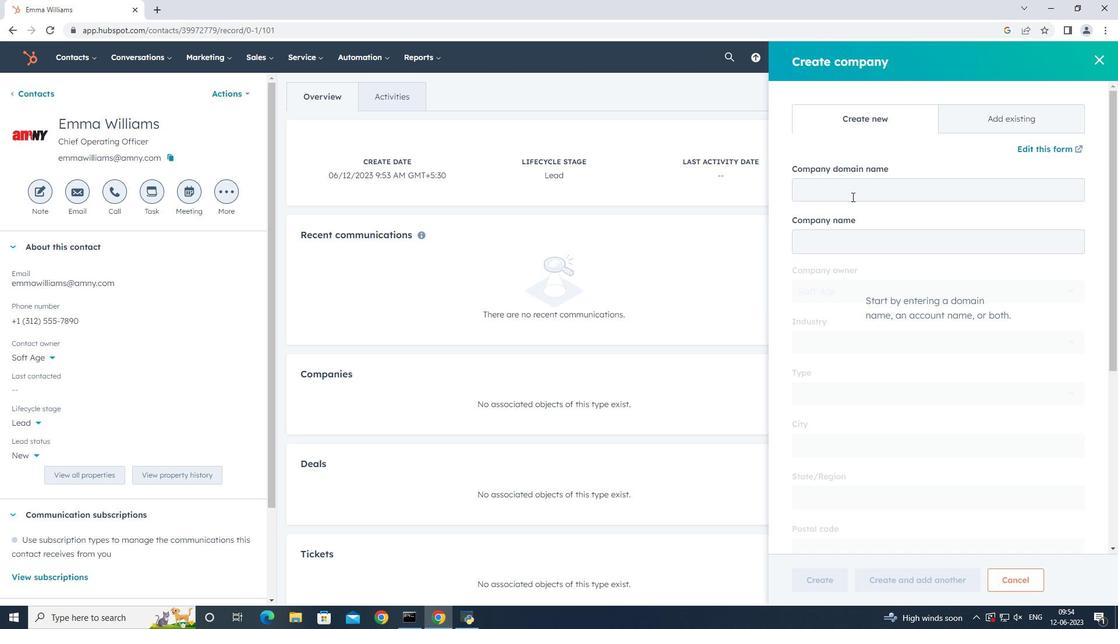 
Action: Mouse pressed left at (866, 196)
Screenshot: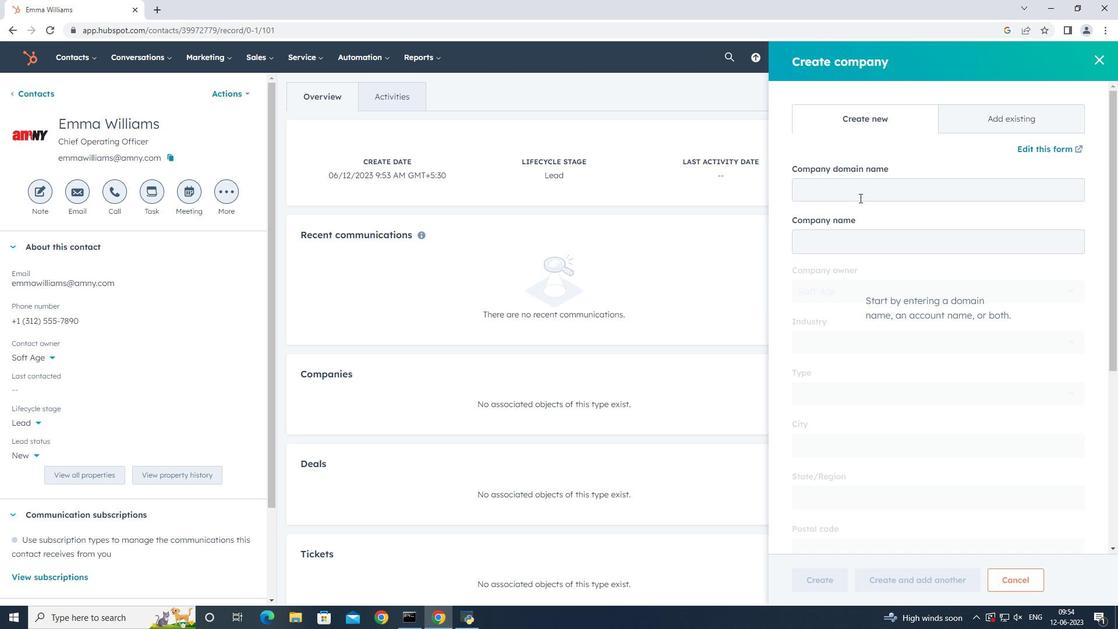 
Action: Mouse moved to (866, 196)
Screenshot: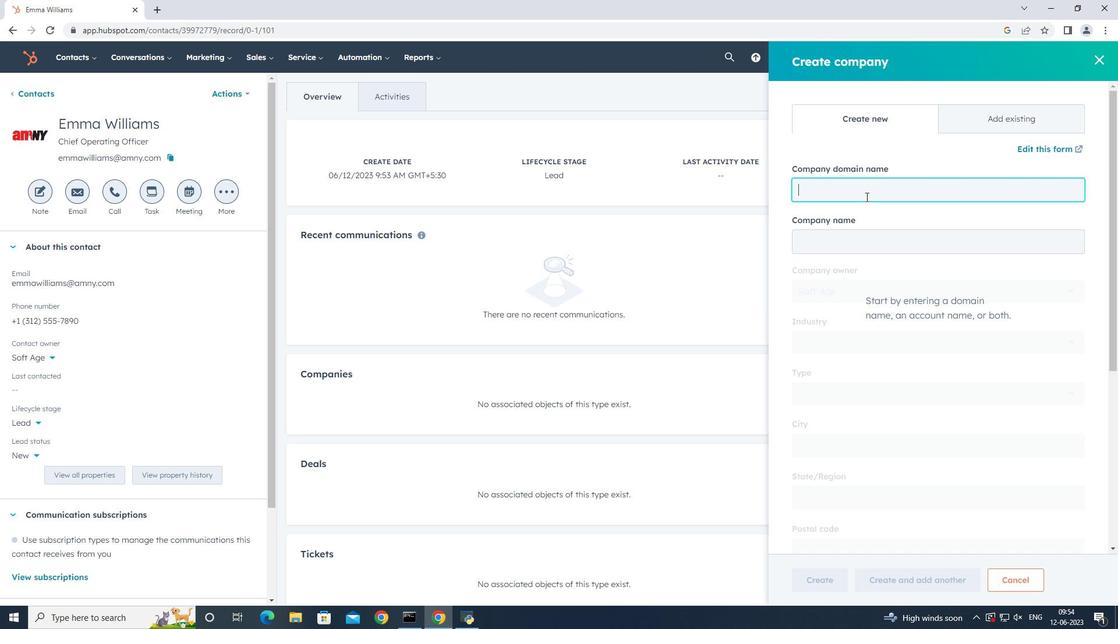 
Action: Key pressed www.cigna.comm
Screenshot: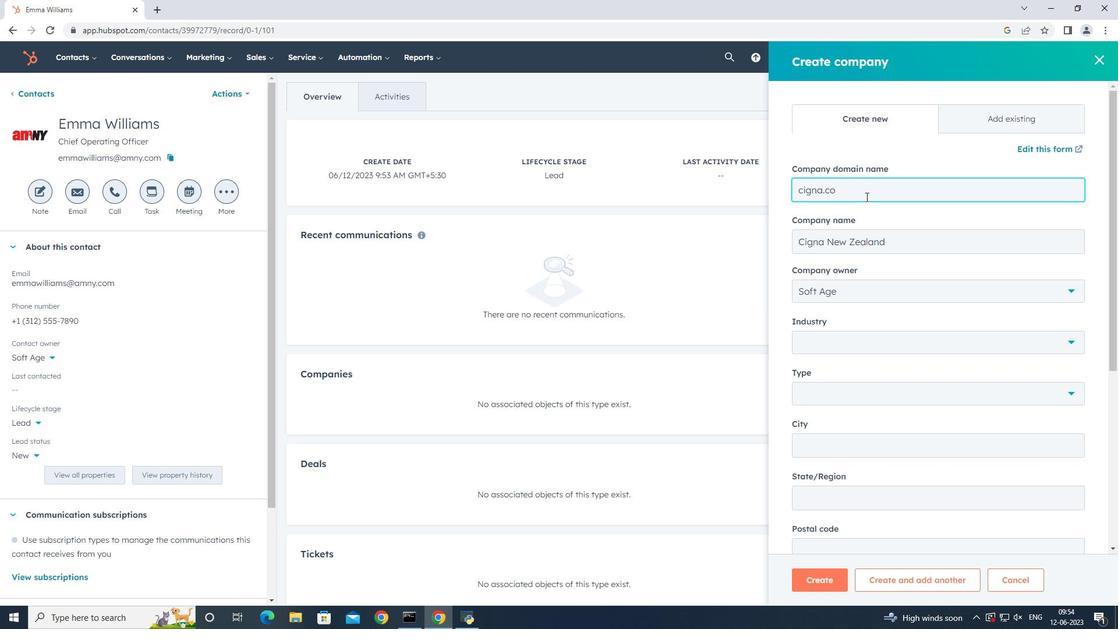 
Action: Mouse moved to (881, 400)
Screenshot: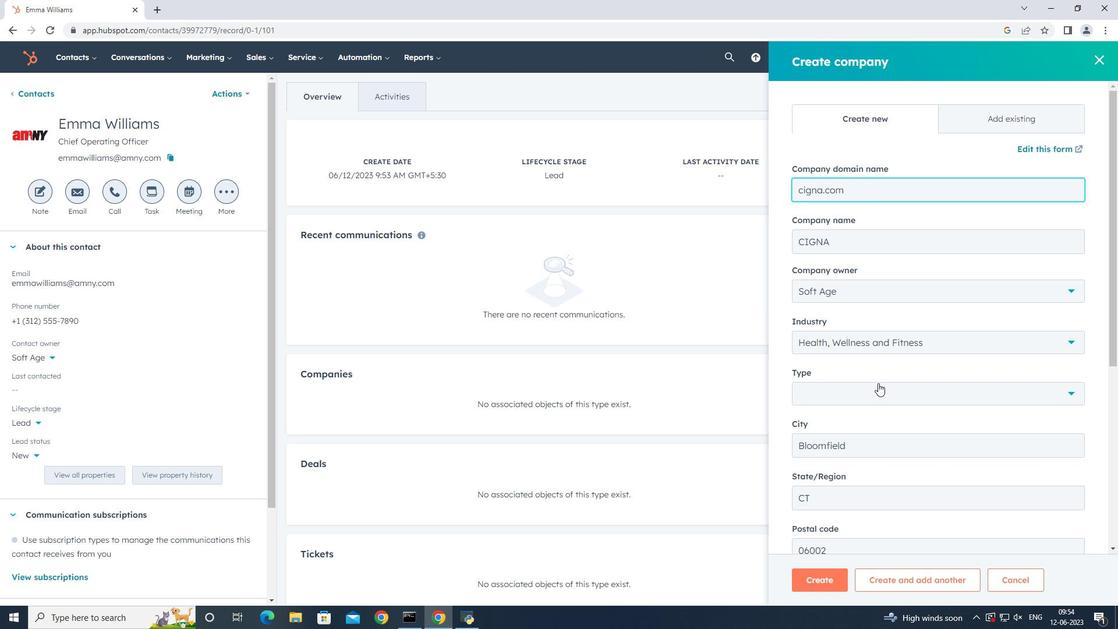 
Action: Mouse pressed left at (881, 400)
Screenshot: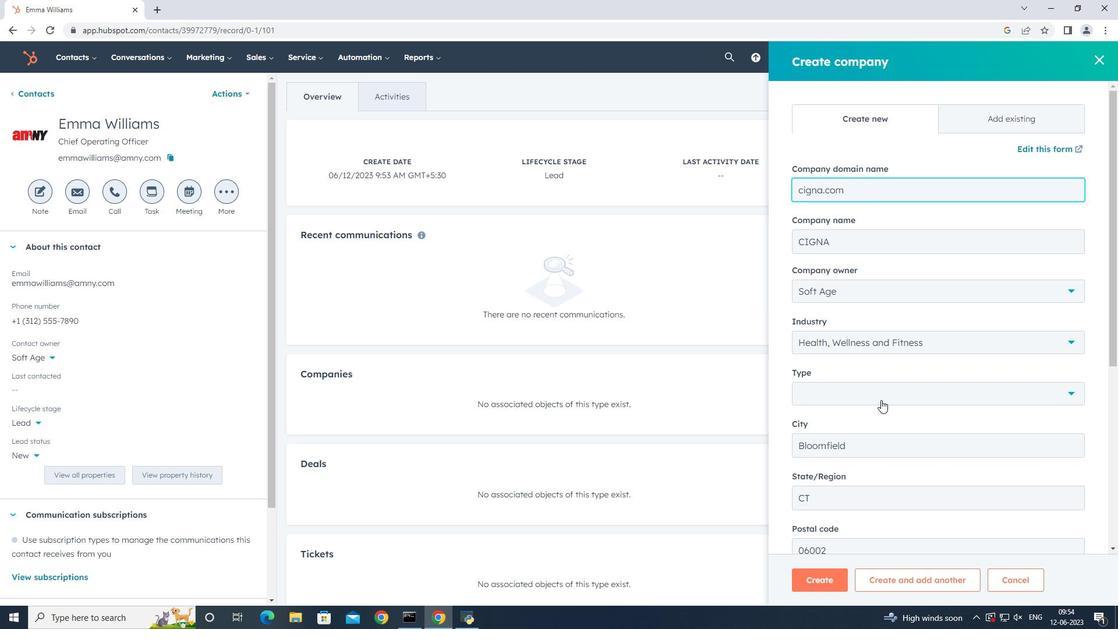 
Action: Mouse moved to (866, 510)
Screenshot: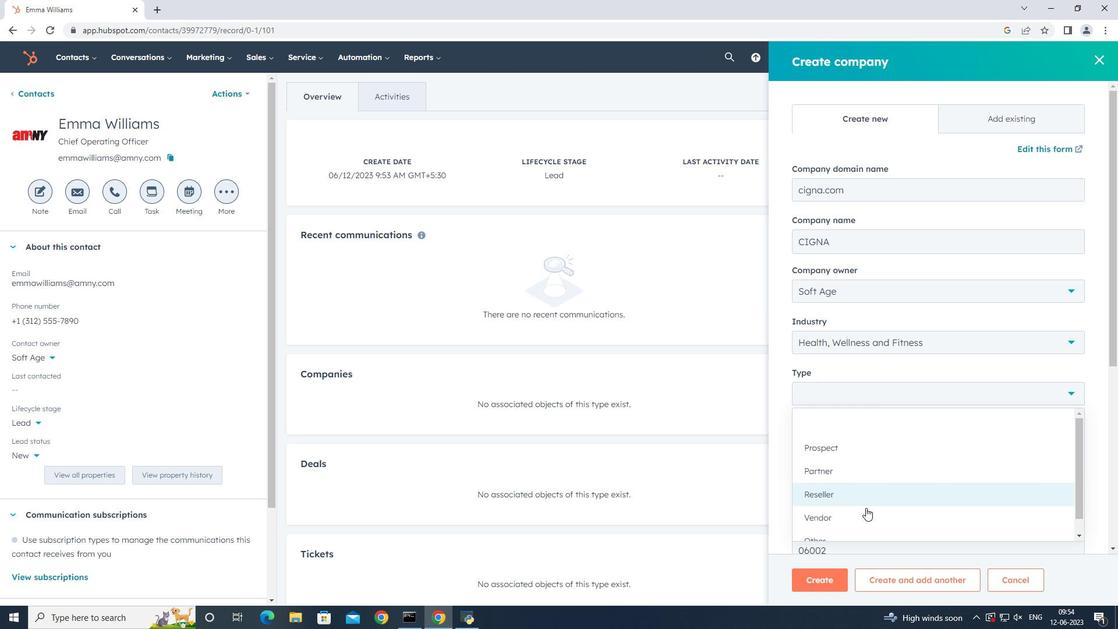 
Action: Mouse pressed left at (866, 510)
Screenshot: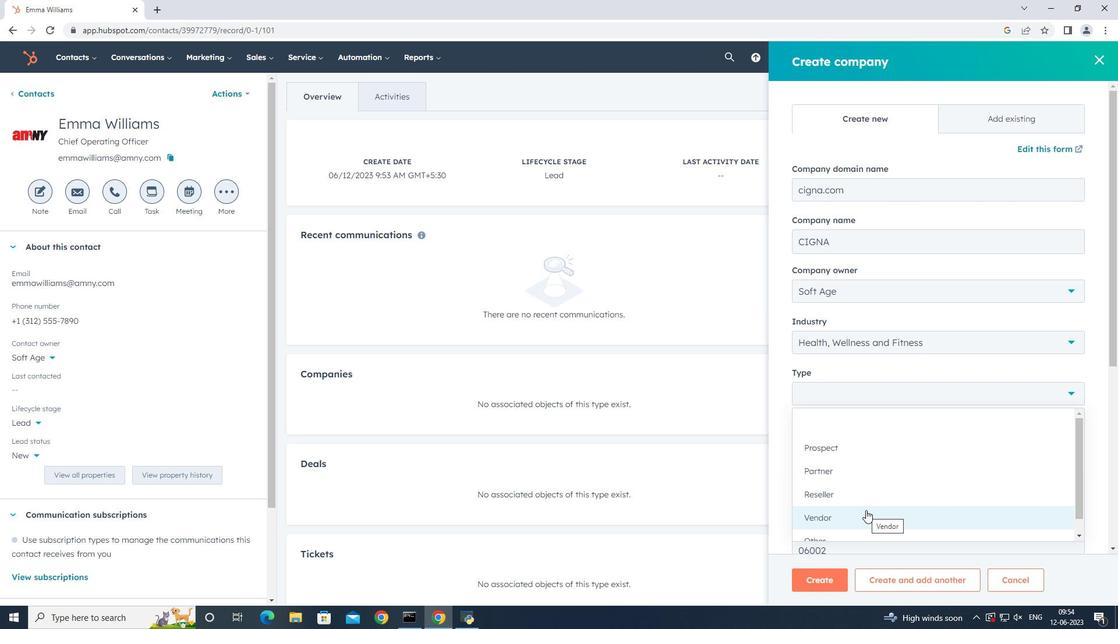
Action: Mouse moved to (972, 469)
Screenshot: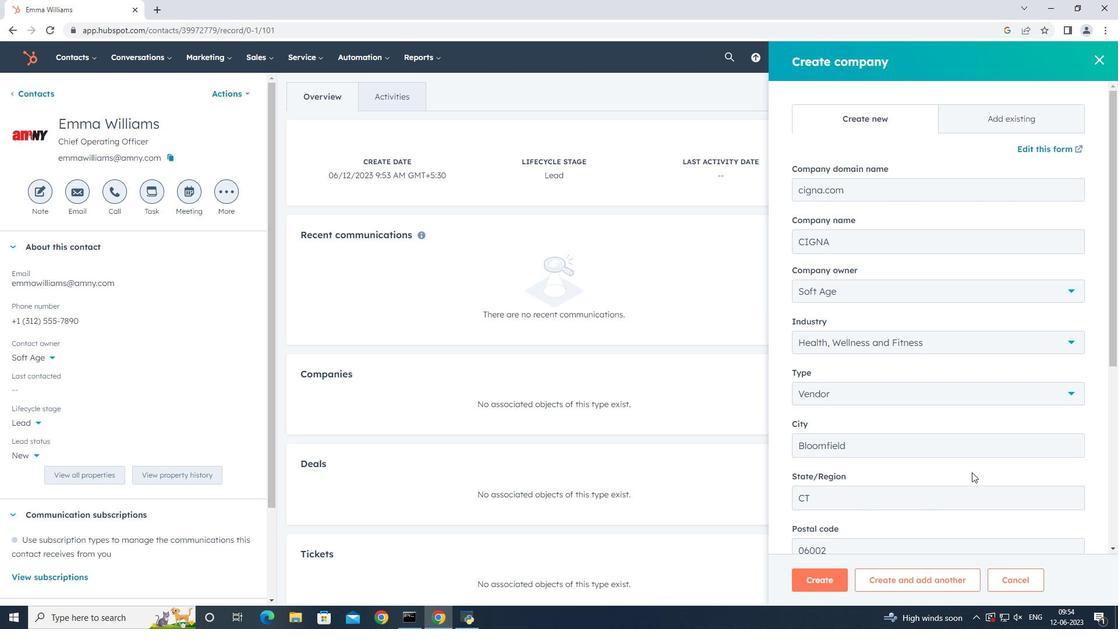 
Action: Mouse scrolled (972, 468) with delta (0, 0)
Screenshot: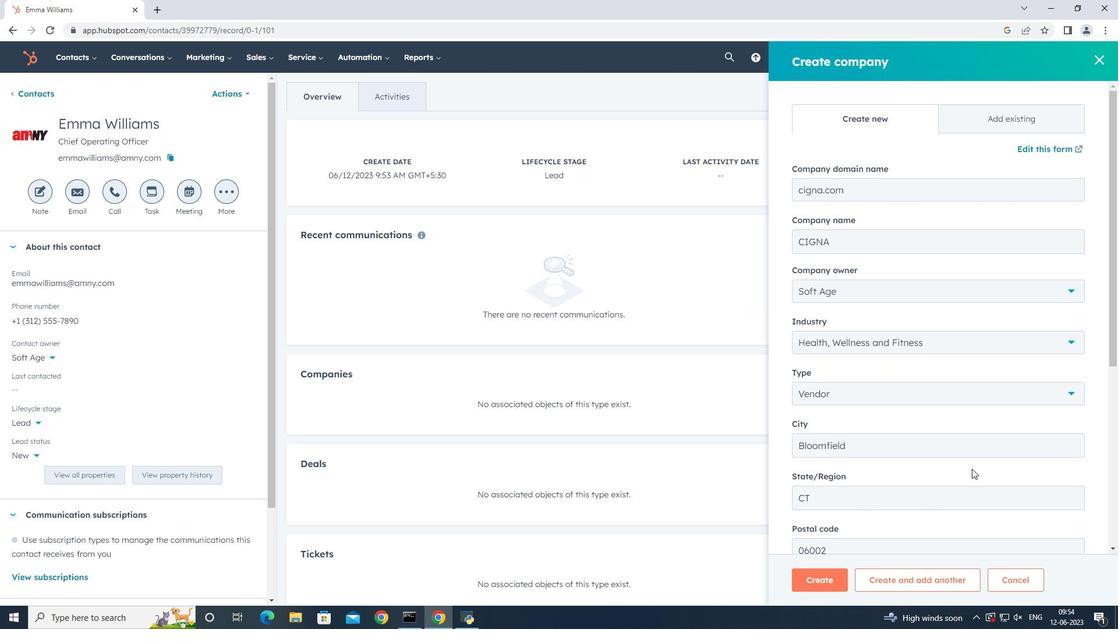 
Action: Mouse scrolled (972, 468) with delta (0, 0)
Screenshot: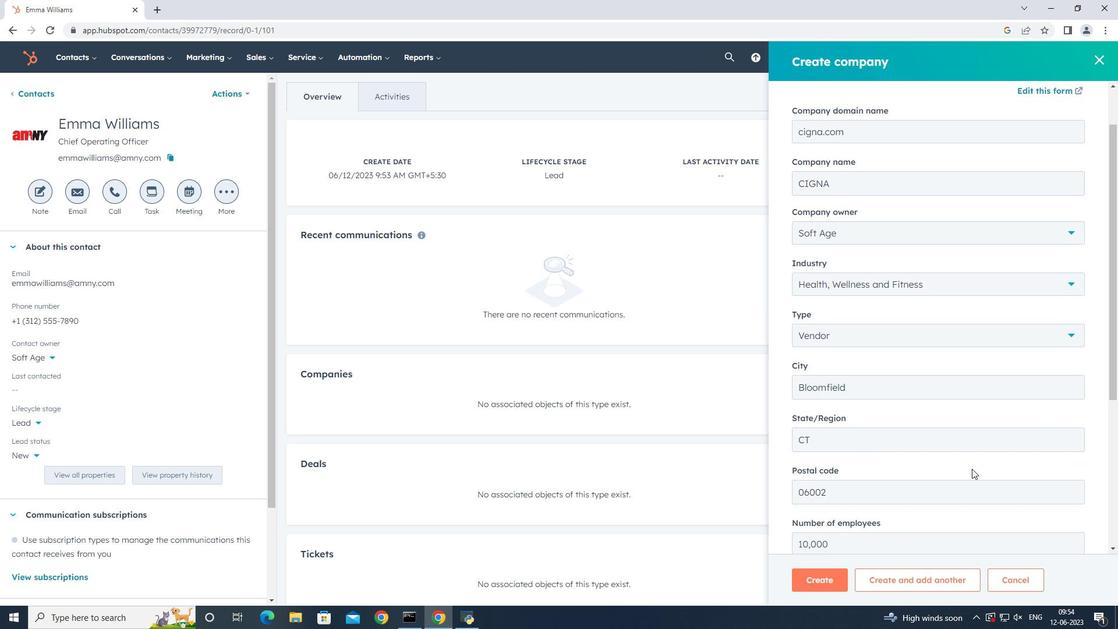 
Action: Mouse scrolled (972, 468) with delta (0, 0)
Screenshot: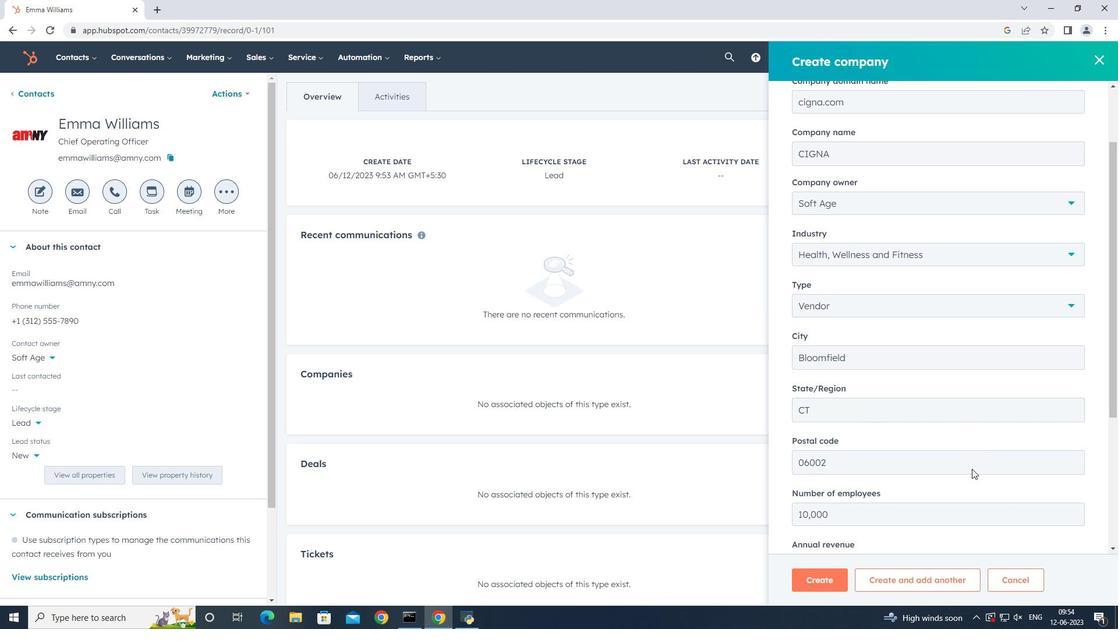 
Action: Mouse moved to (973, 468)
Screenshot: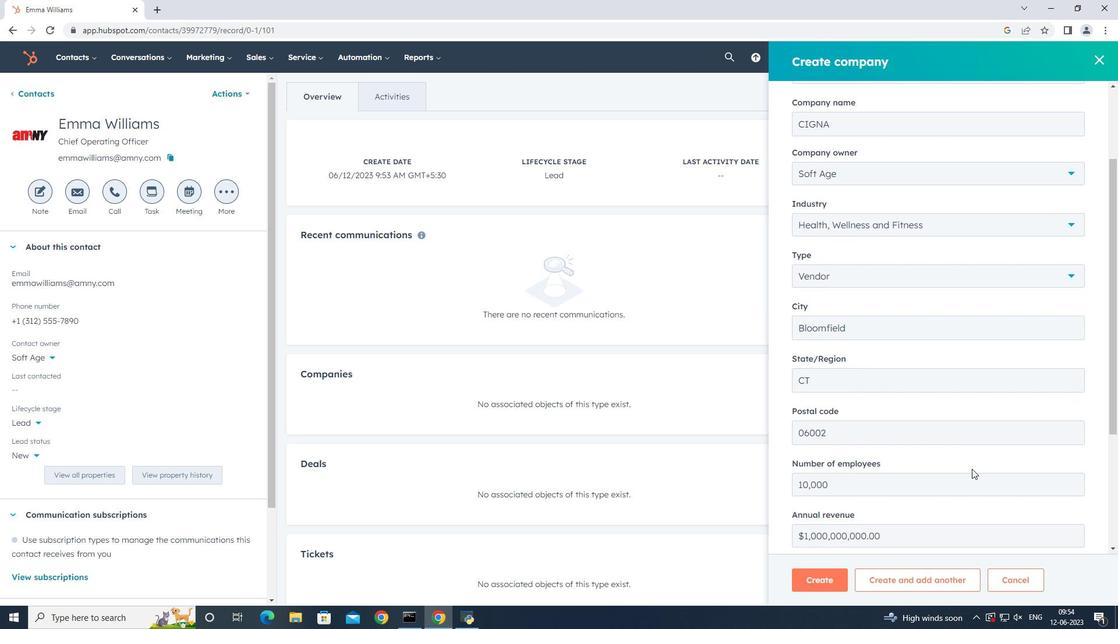 
Action: Mouse scrolled (973, 467) with delta (0, 0)
Screenshot: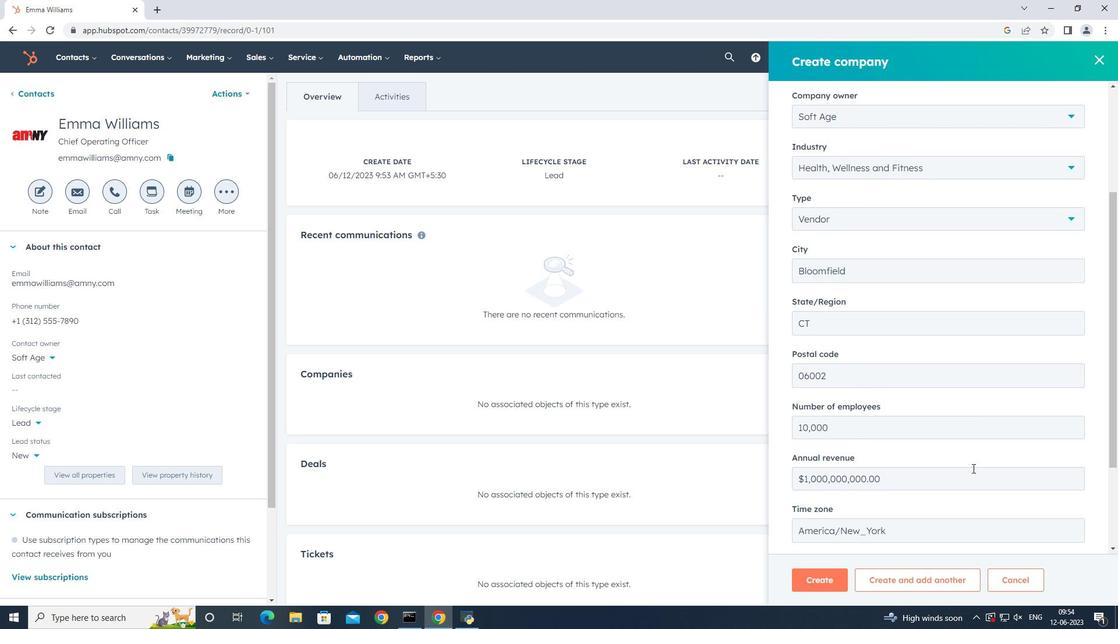 
Action: Mouse scrolled (973, 467) with delta (0, 0)
Screenshot: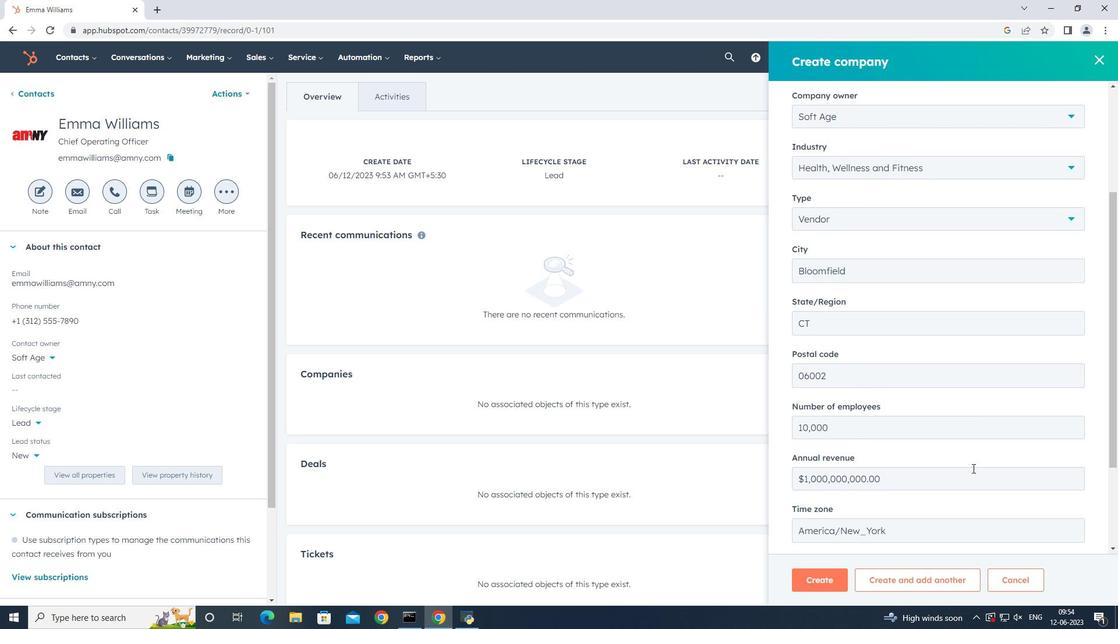 
Action: Mouse moved to (973, 468)
Screenshot: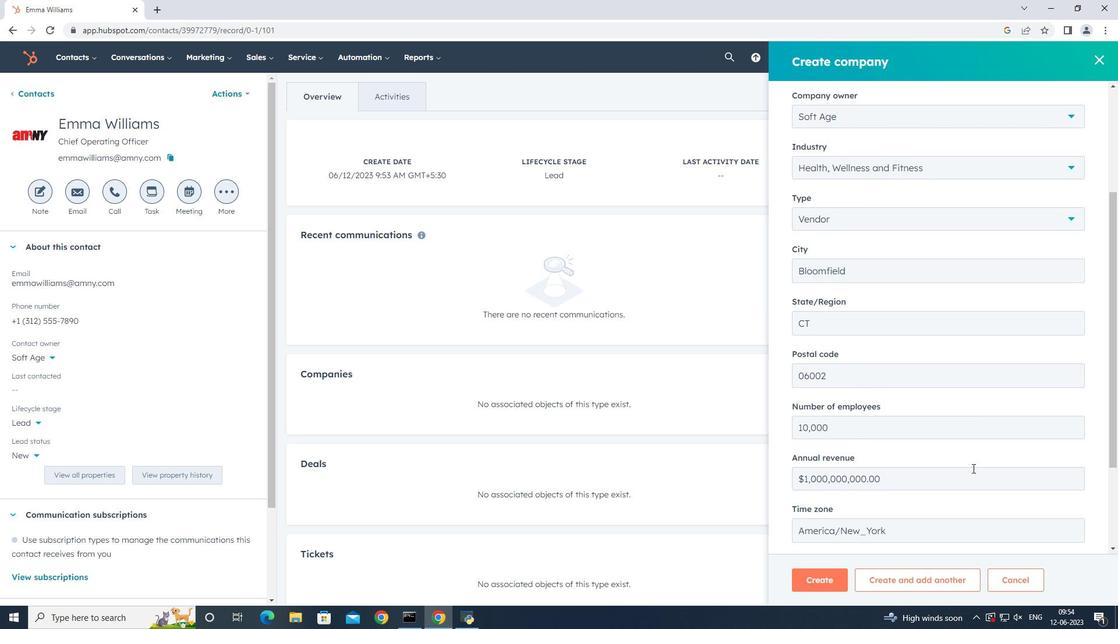 
Action: Mouse scrolled (973, 467) with delta (0, 0)
Screenshot: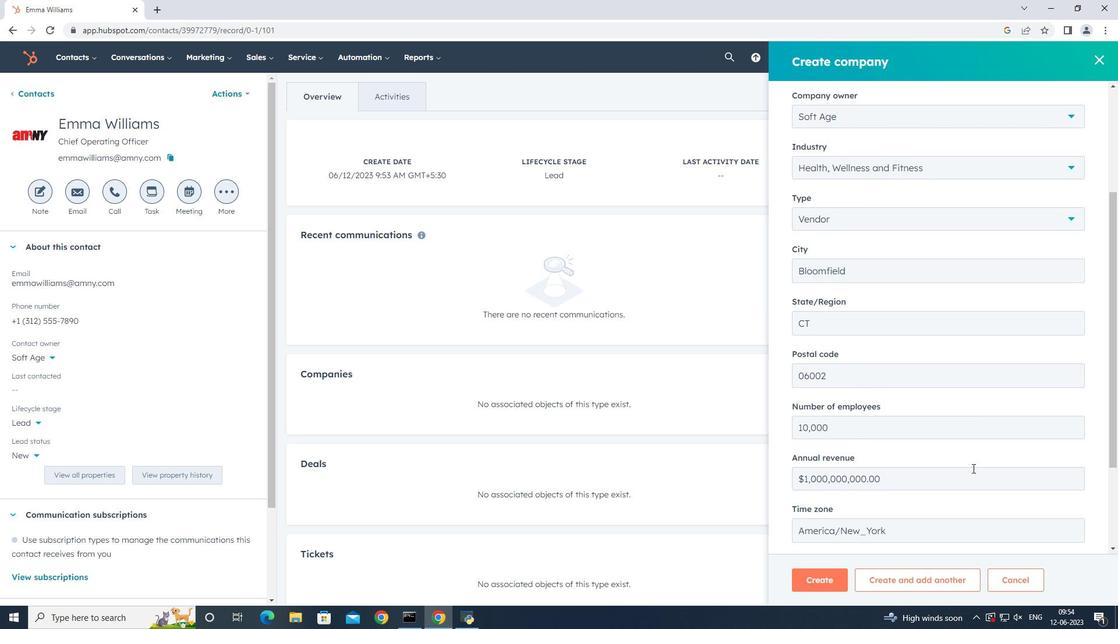 
Action: Mouse moved to (974, 468)
Screenshot: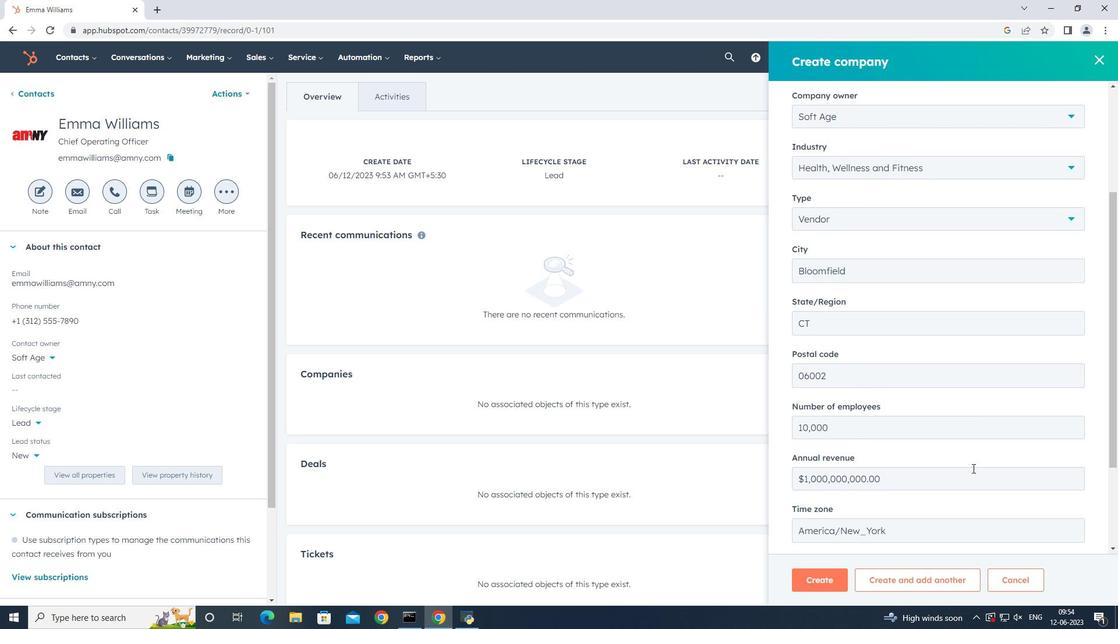 
Action: Mouse scrolled (974, 467) with delta (0, 0)
Screenshot: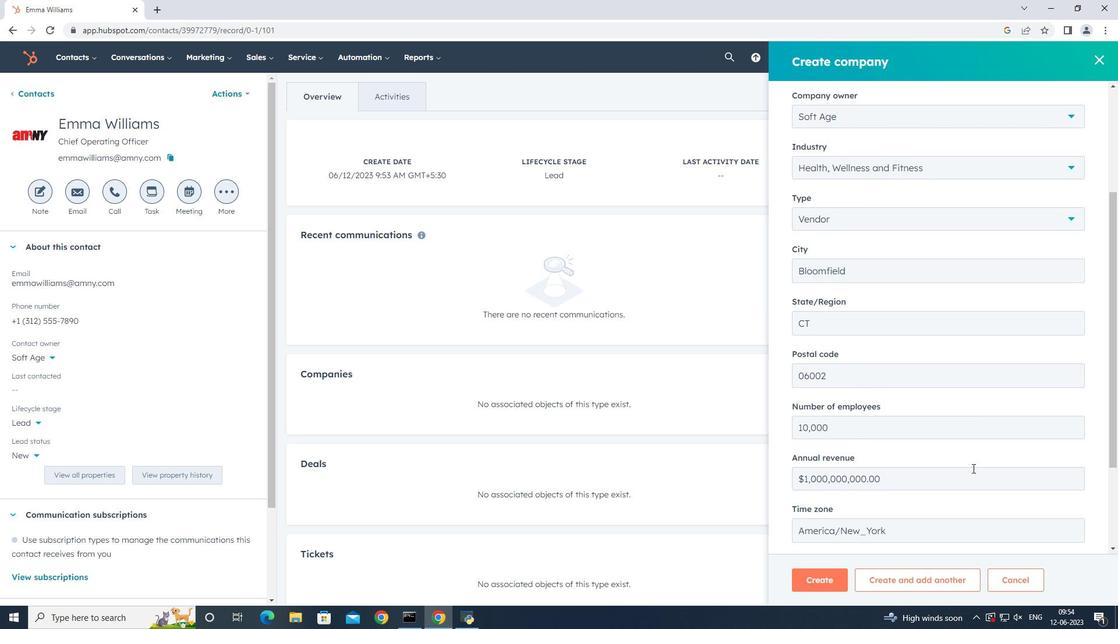 
Action: Mouse scrolled (974, 467) with delta (0, 0)
Screenshot: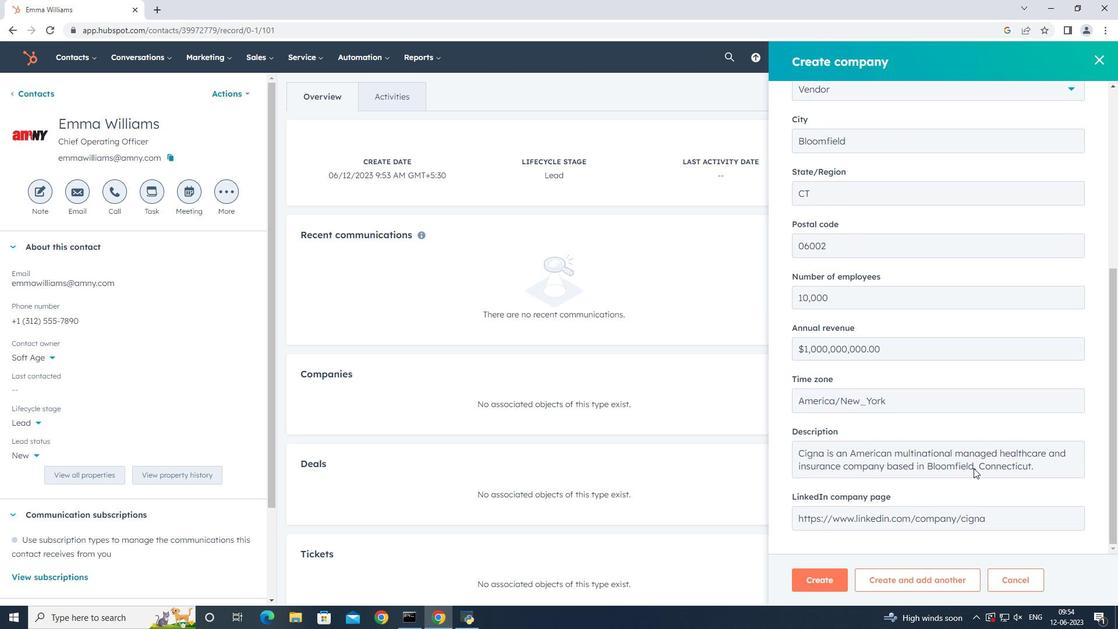 
Action: Mouse scrolled (974, 467) with delta (0, 0)
Screenshot: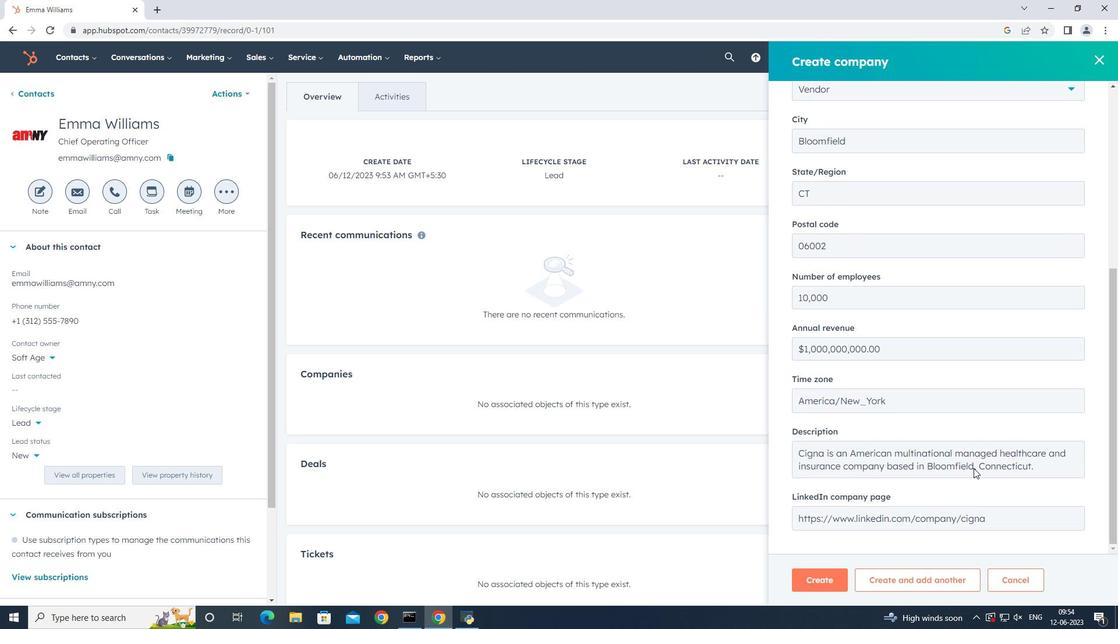 
Action: Mouse scrolled (974, 467) with delta (0, 0)
Screenshot: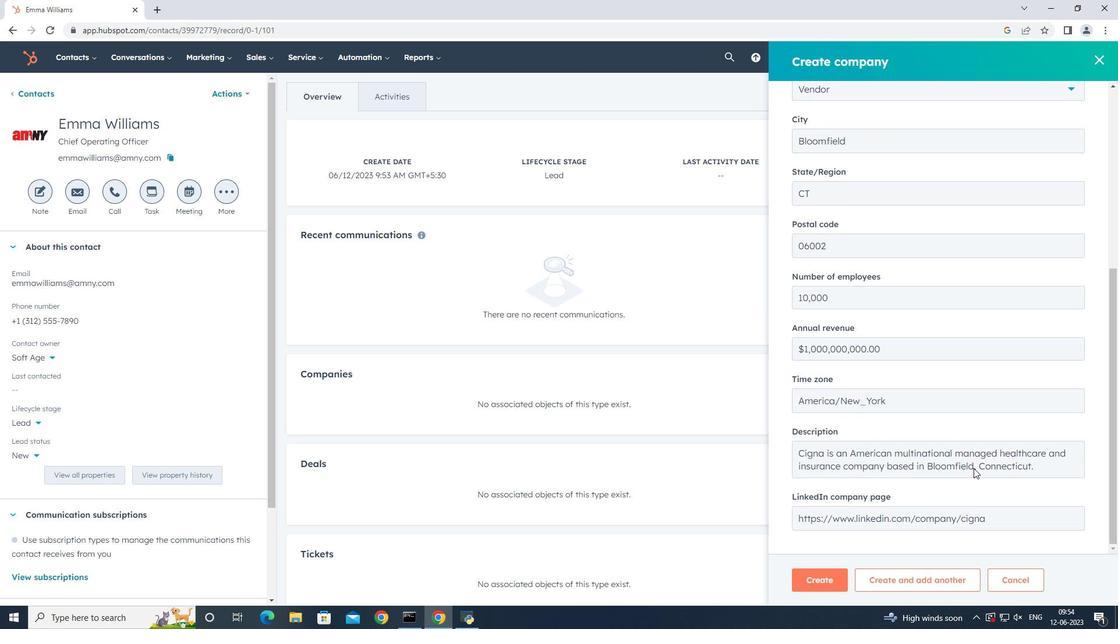 
Action: Mouse scrolled (974, 467) with delta (0, 0)
Screenshot: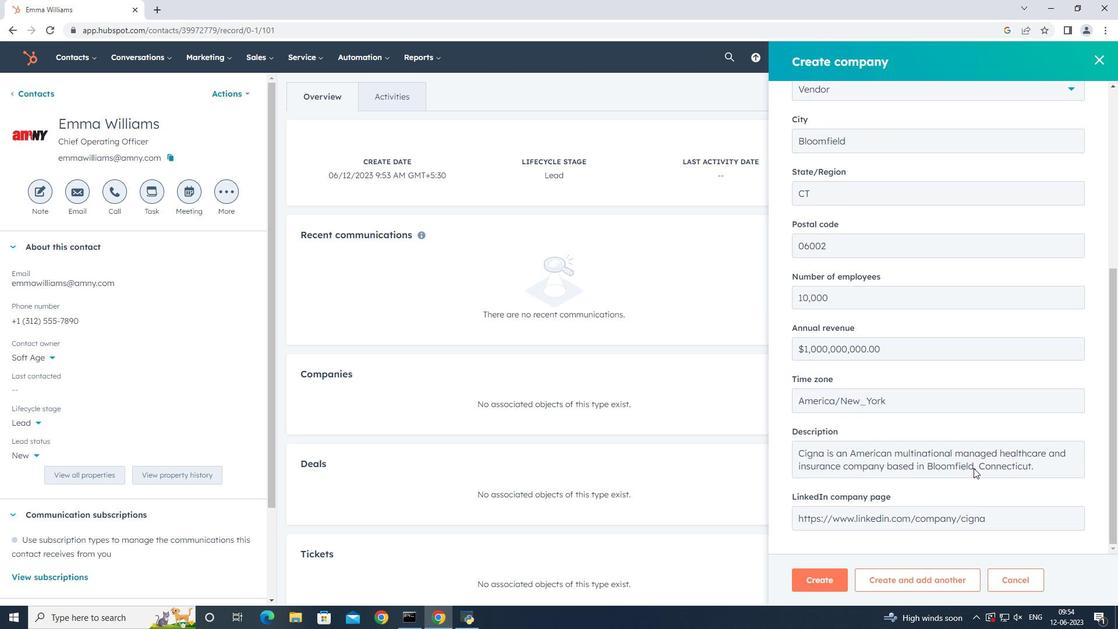 
Action: Mouse moved to (828, 577)
Screenshot: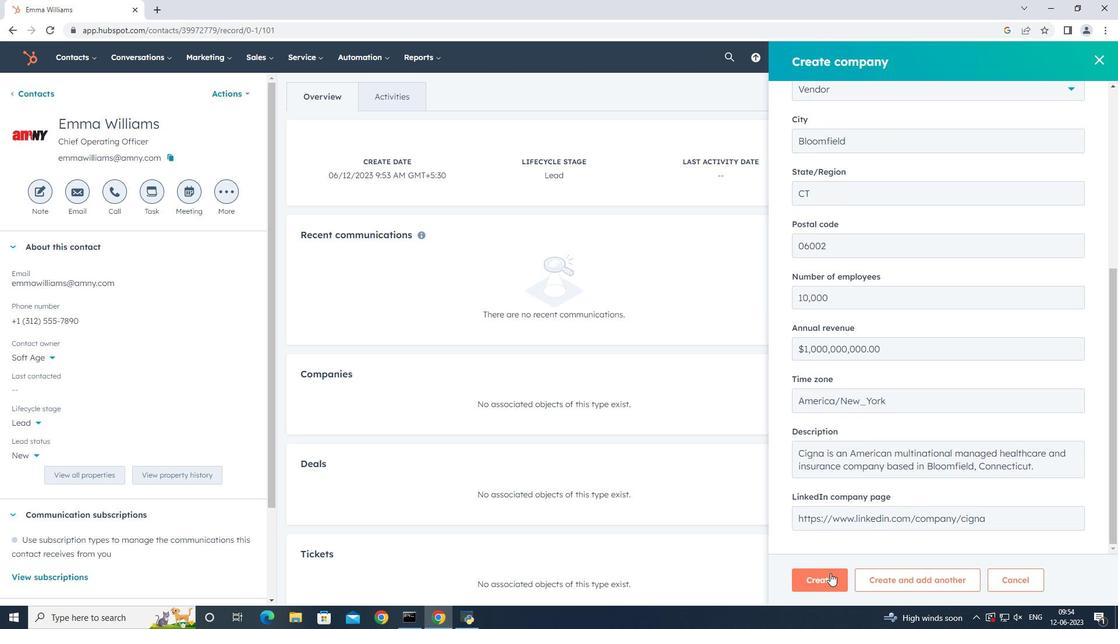 
Action: Mouse pressed left at (828, 577)
Screenshot: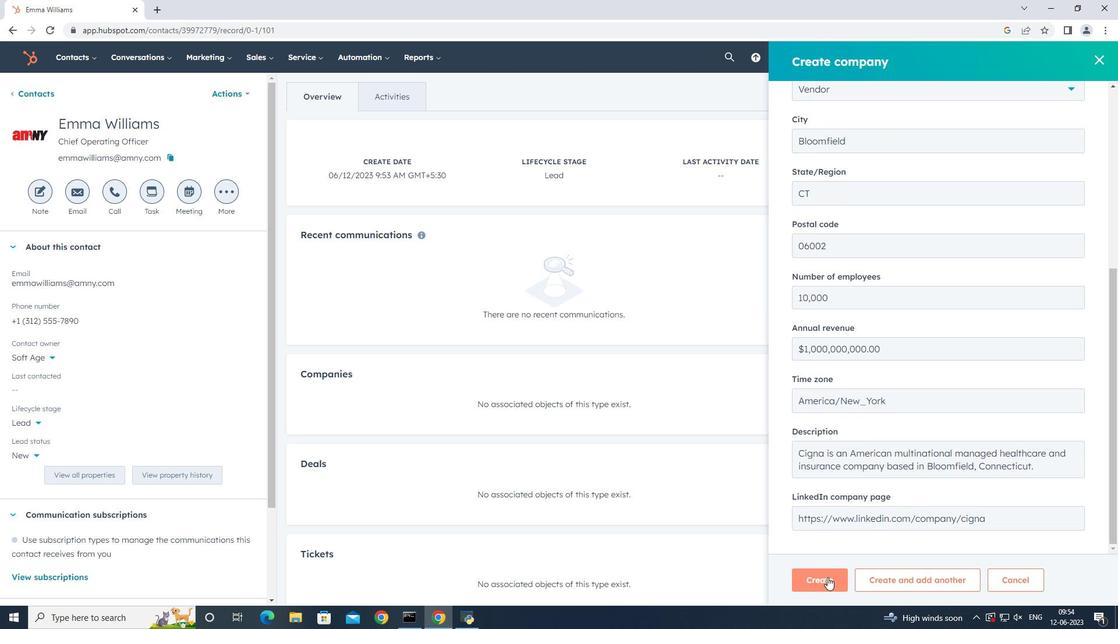 
Action: Mouse moved to (669, 399)
Screenshot: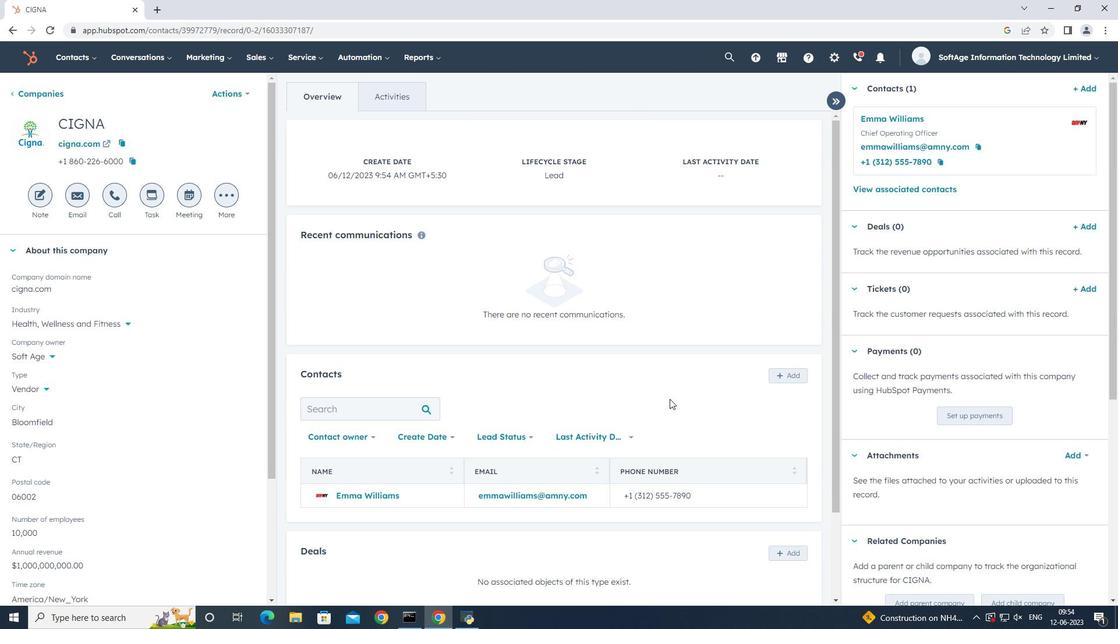 
